Task: Find connections with filter location Esquel with filter topic #mindset with filter profile language French with filter current company Victoria's Secret with filter school St. Teresa's College  with filter industry Computer and Network Security with filter service category Computer Repair with filter keywords title Hotel Manager
Action: Mouse moved to (569, 99)
Screenshot: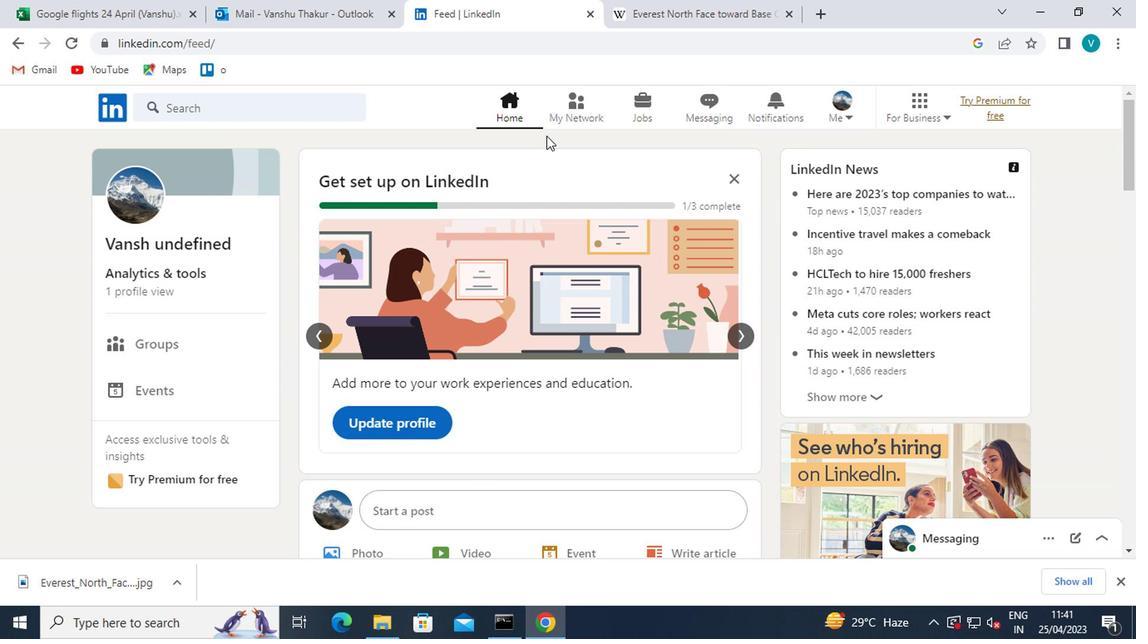
Action: Mouse pressed left at (569, 99)
Screenshot: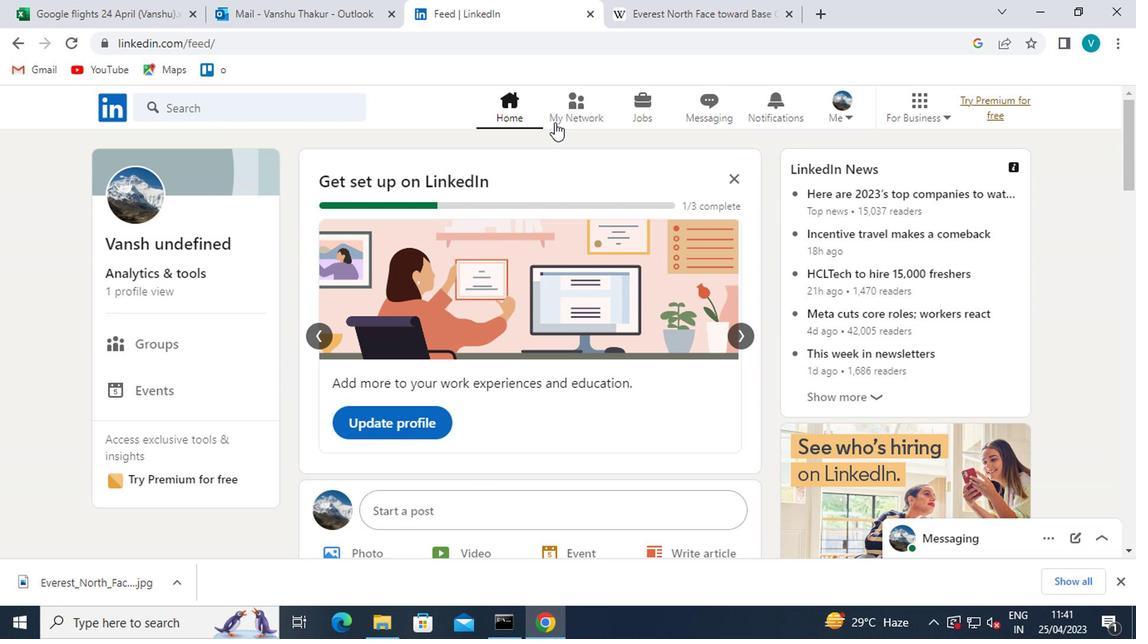 
Action: Mouse moved to (219, 194)
Screenshot: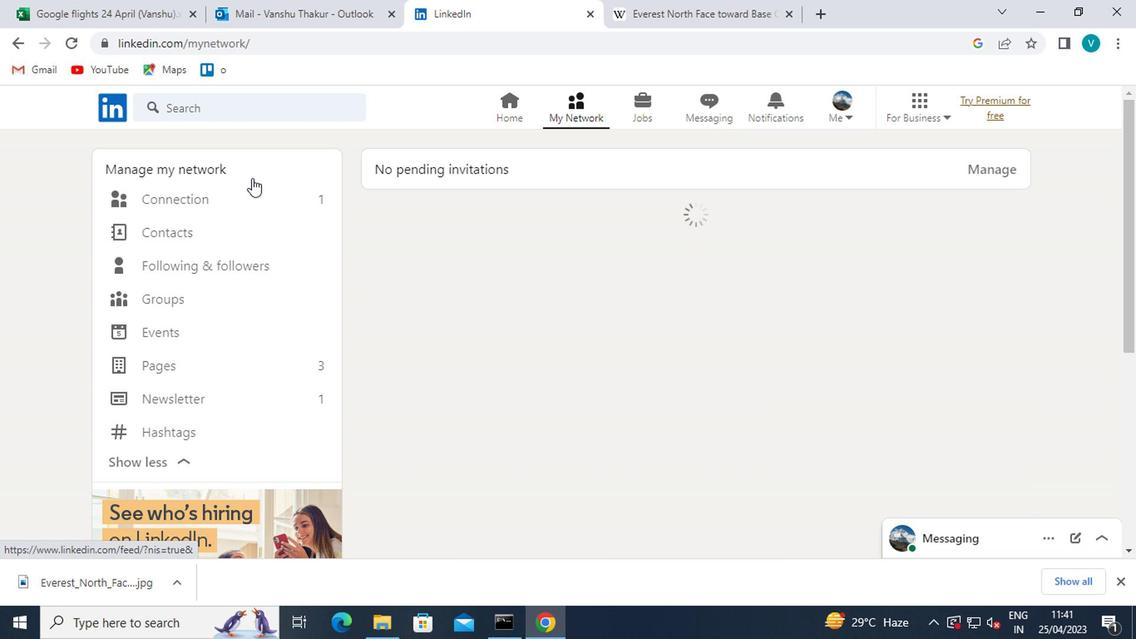 
Action: Mouse pressed left at (219, 194)
Screenshot: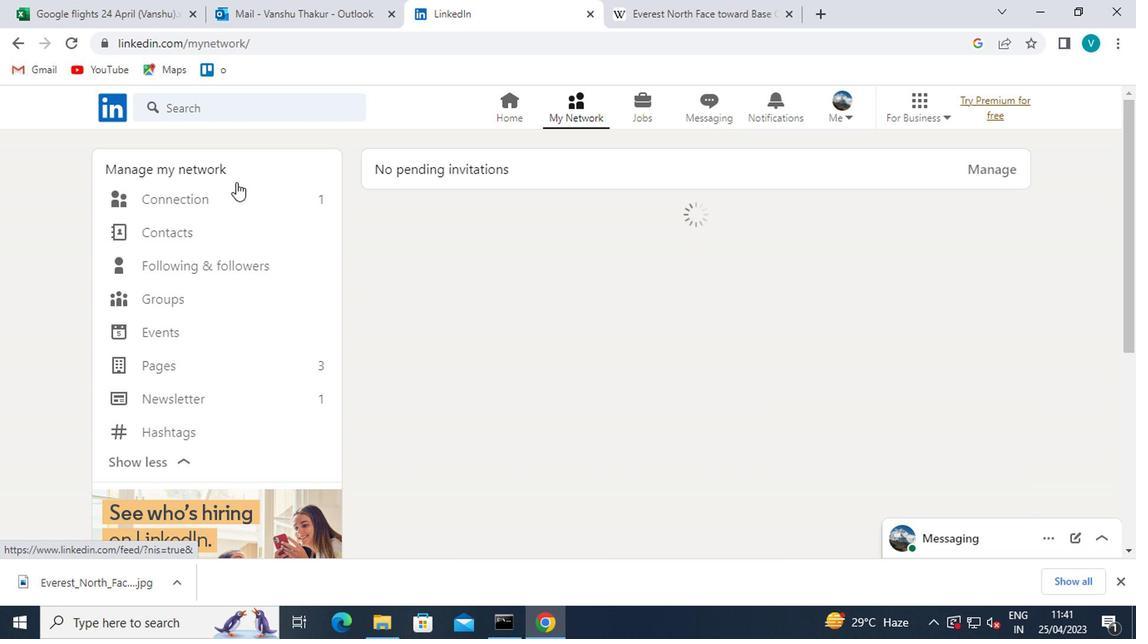 
Action: Mouse moved to (671, 199)
Screenshot: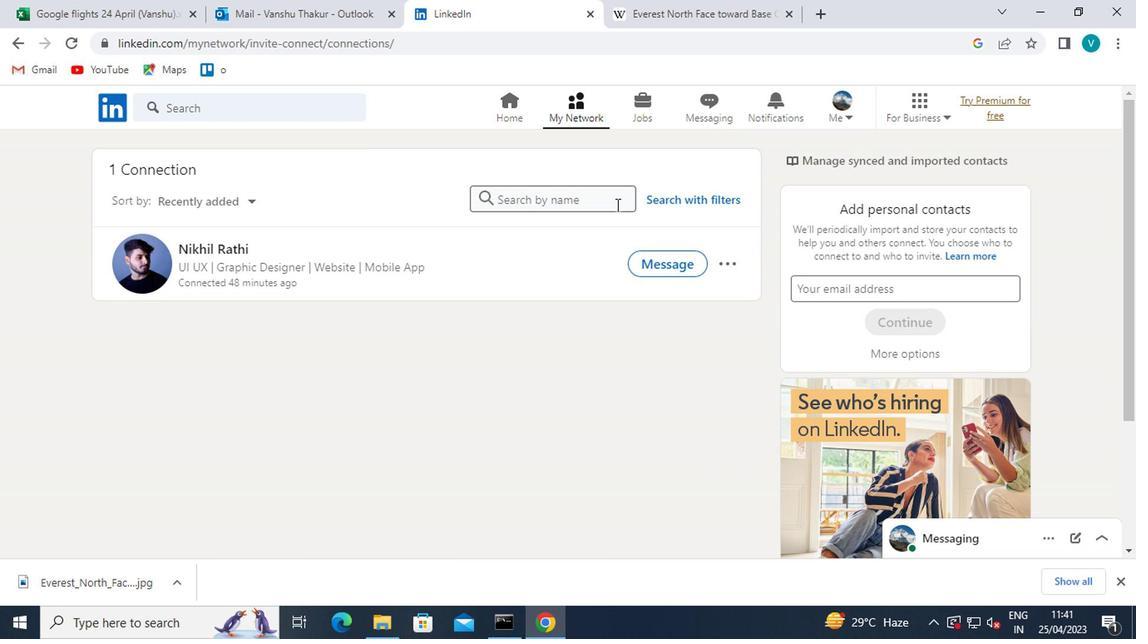 
Action: Mouse pressed left at (671, 199)
Screenshot: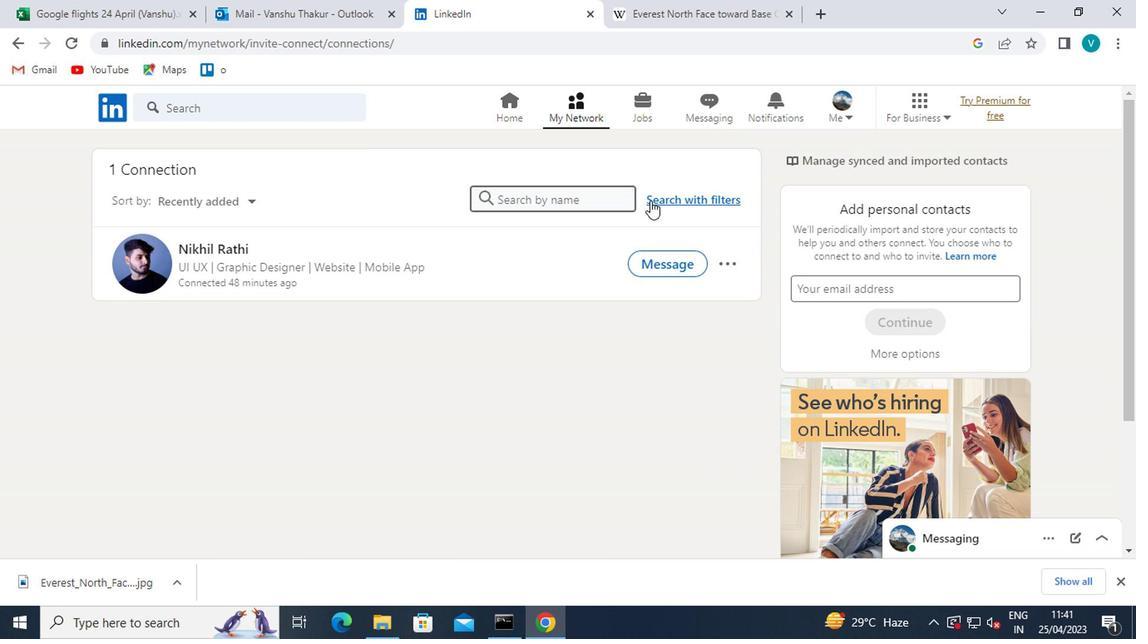 
Action: Mouse moved to (563, 162)
Screenshot: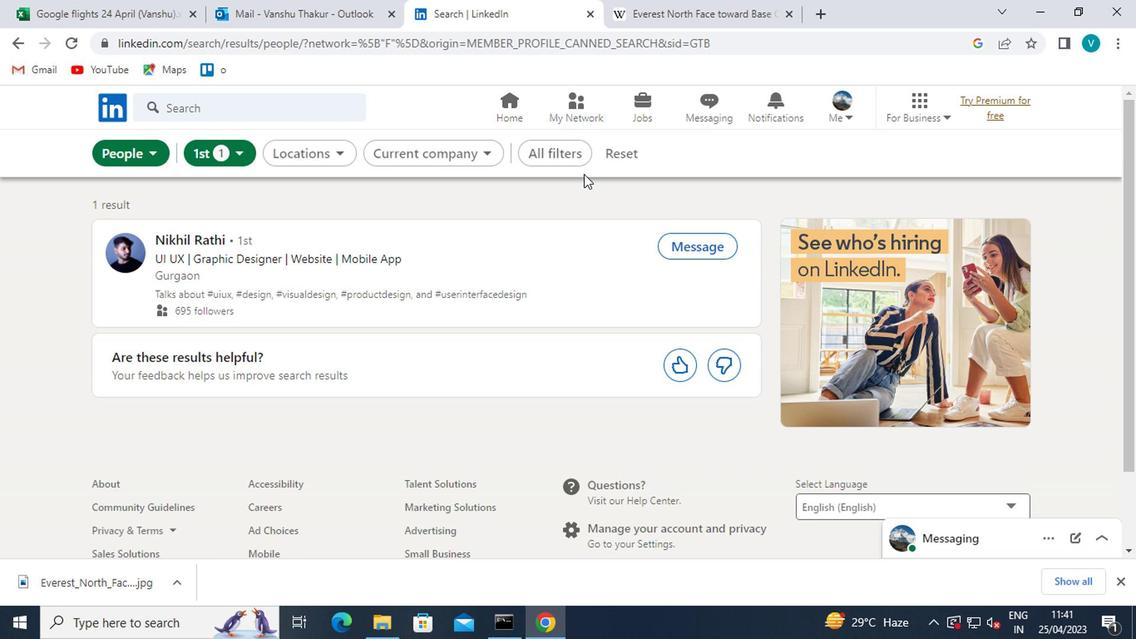 
Action: Mouse pressed left at (563, 162)
Screenshot: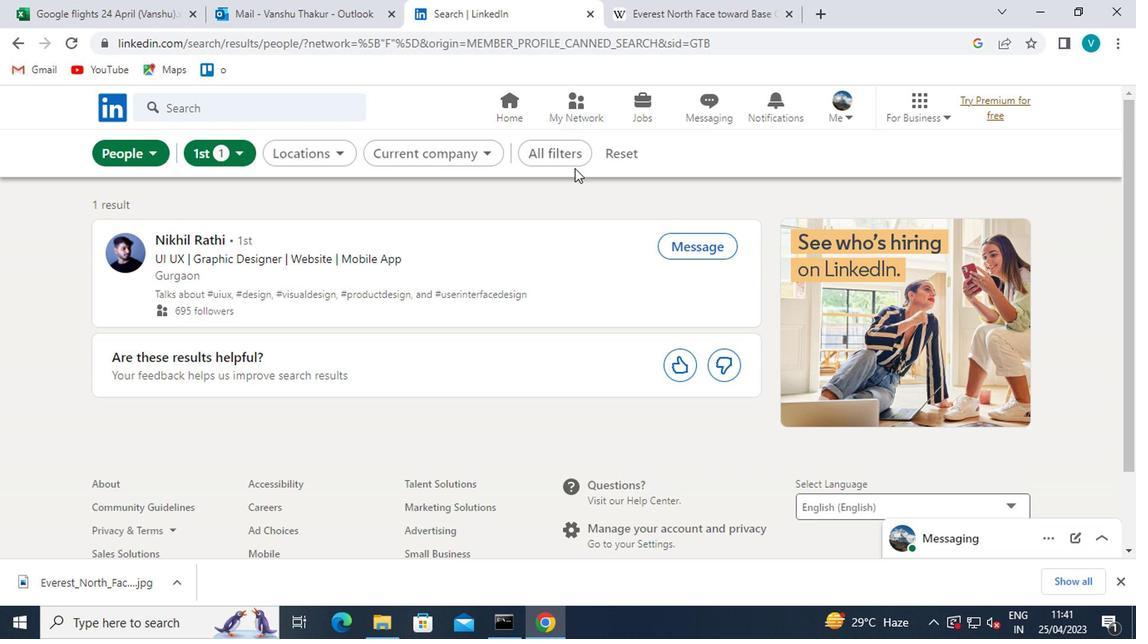 
Action: Mouse moved to (775, 365)
Screenshot: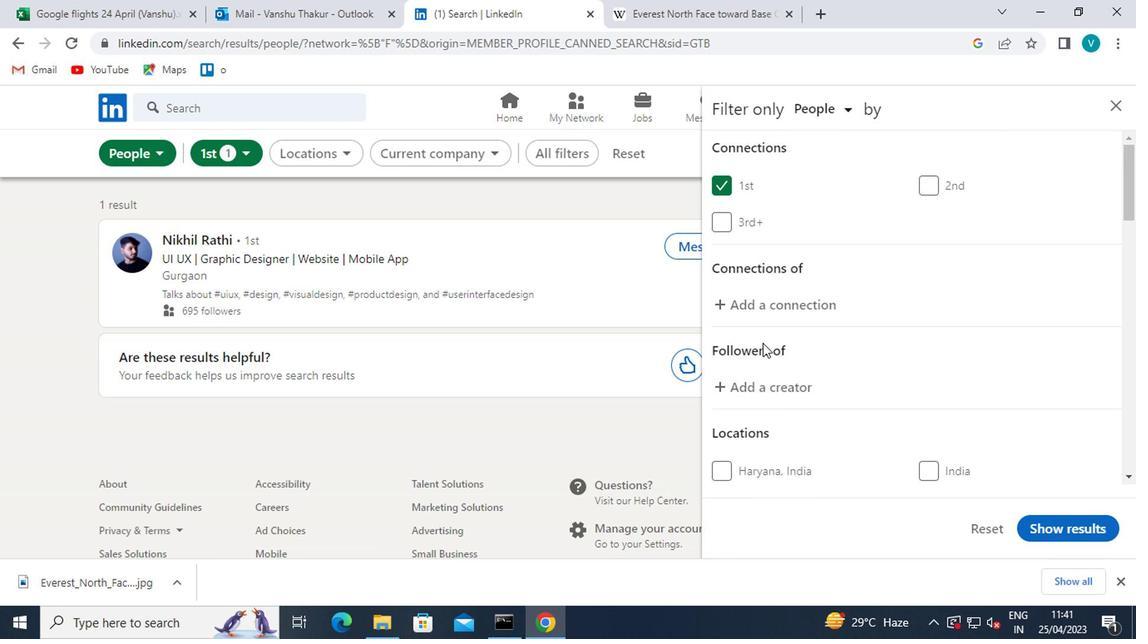 
Action: Mouse scrolled (775, 364) with delta (0, -1)
Screenshot: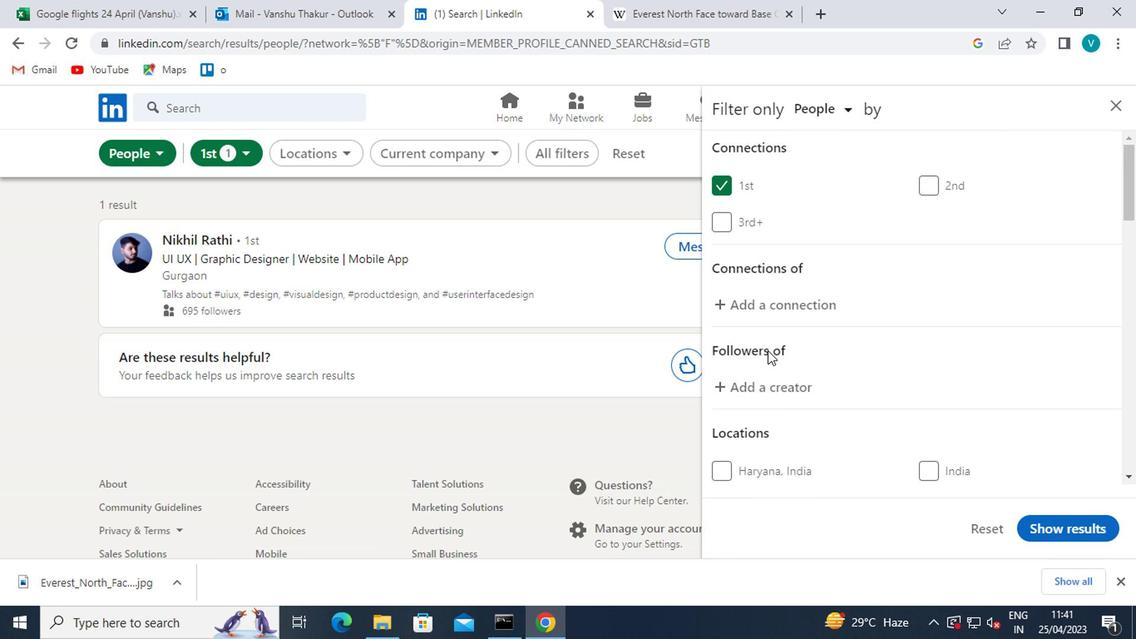 
Action: Mouse moved to (779, 368)
Screenshot: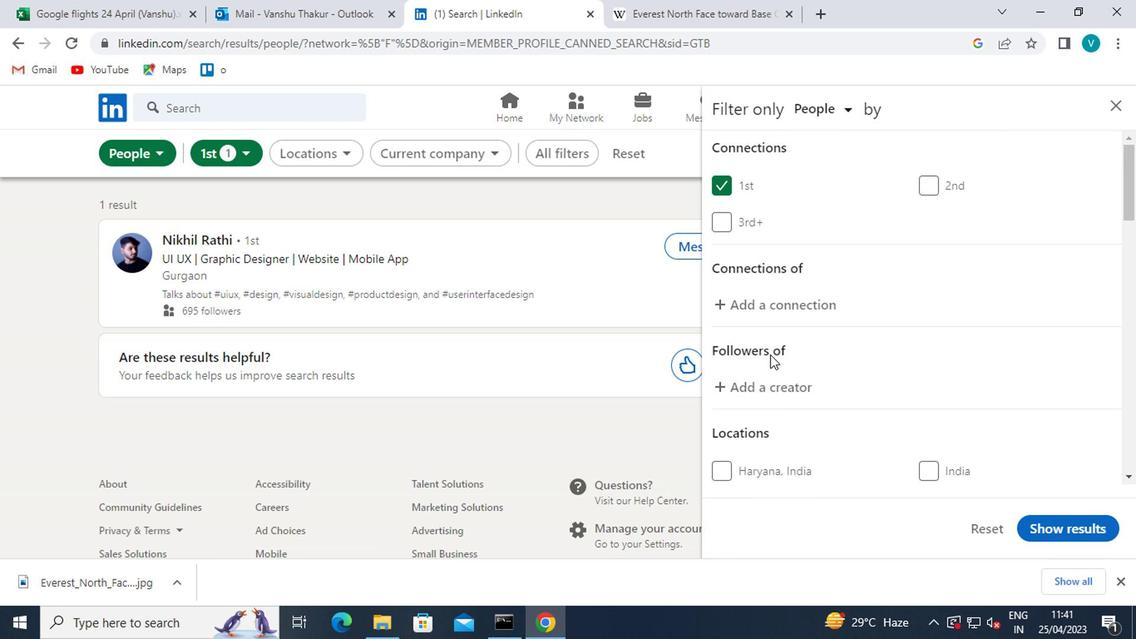 
Action: Mouse scrolled (779, 367) with delta (0, 0)
Screenshot: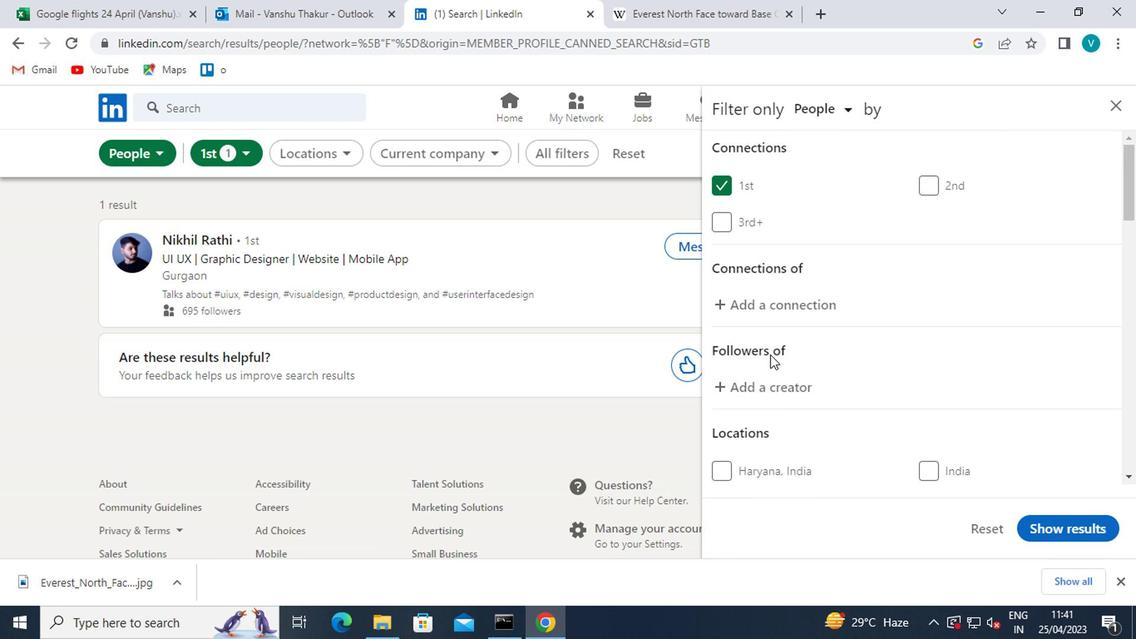 
Action: Mouse scrolled (779, 367) with delta (0, 0)
Screenshot: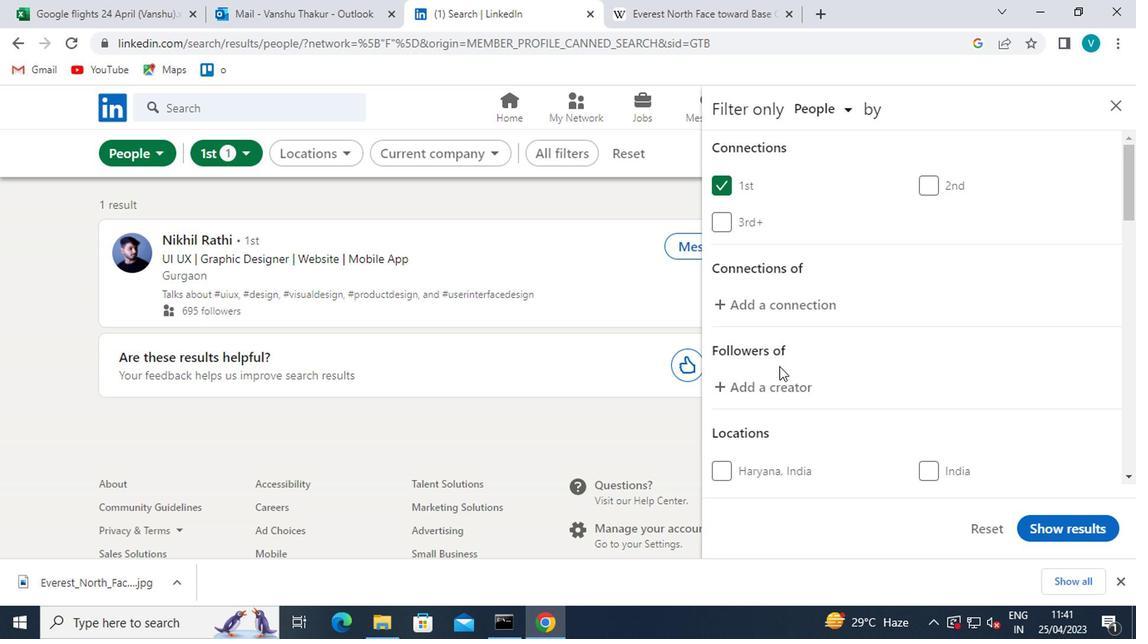 
Action: Mouse moved to (773, 305)
Screenshot: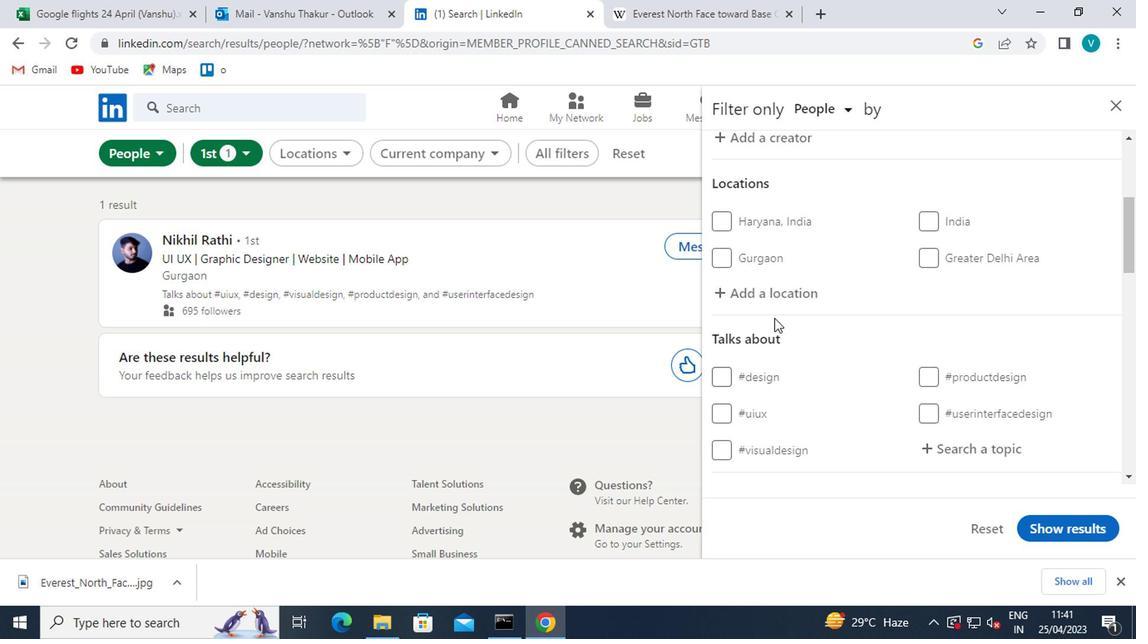 
Action: Mouse pressed left at (773, 305)
Screenshot: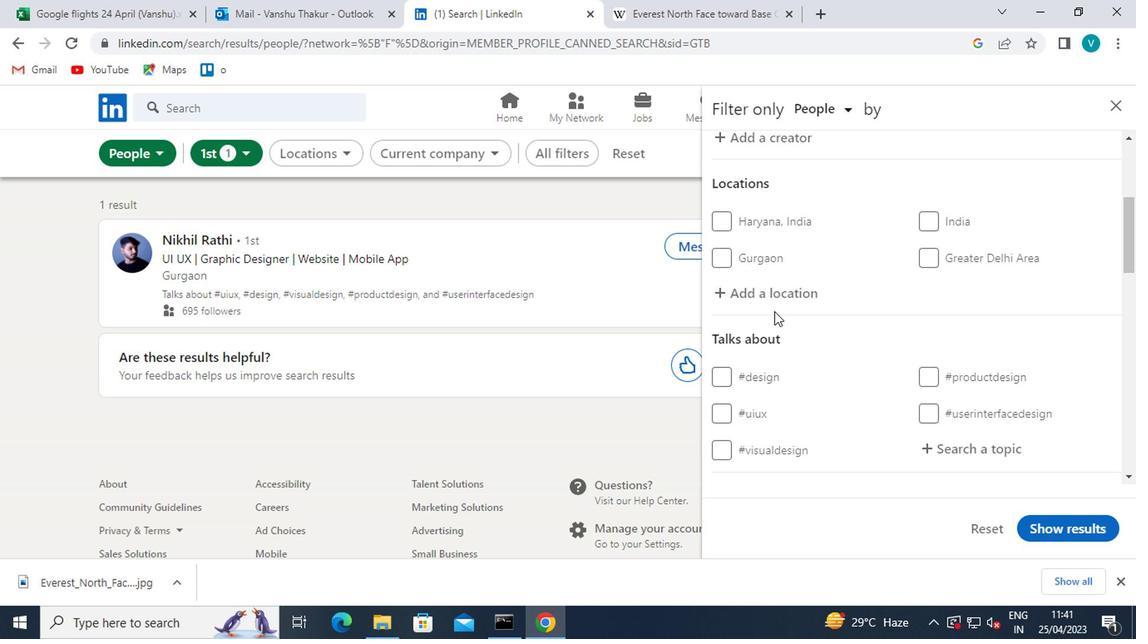 
Action: Mouse moved to (763, 310)
Screenshot: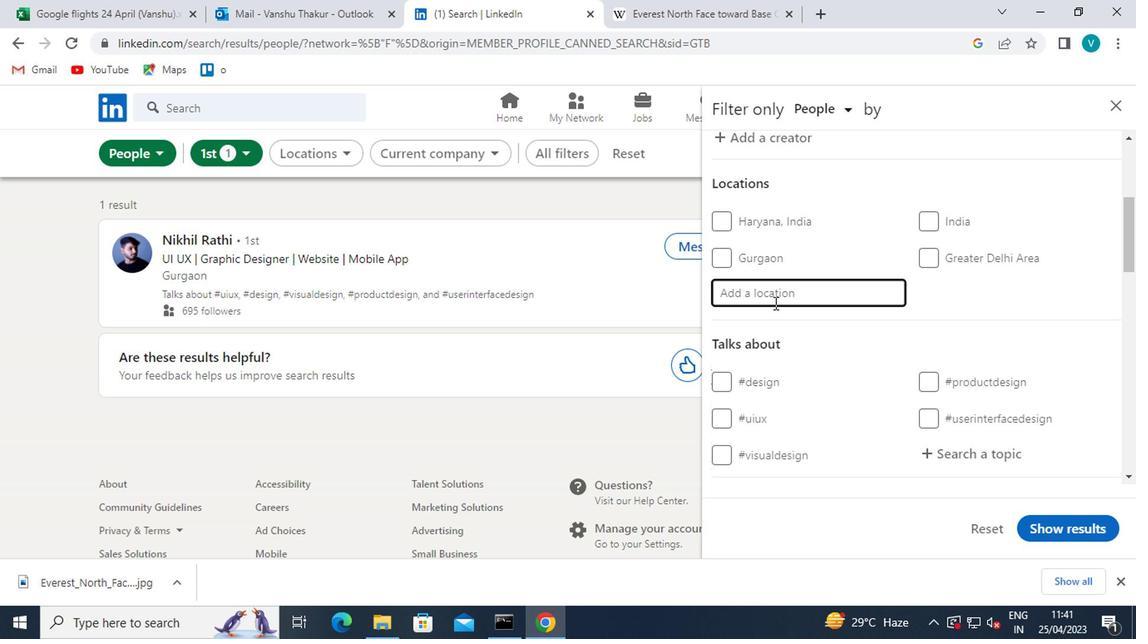 
Action: Key pressed <Key.shift>ESQUEL
Screenshot: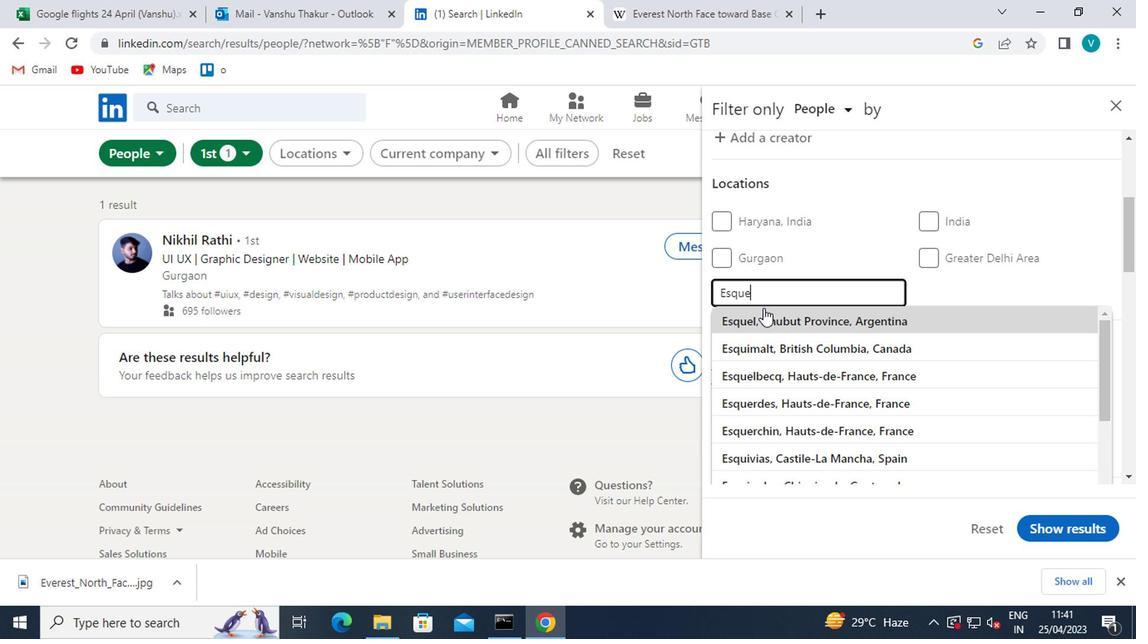 
Action: Mouse moved to (762, 310)
Screenshot: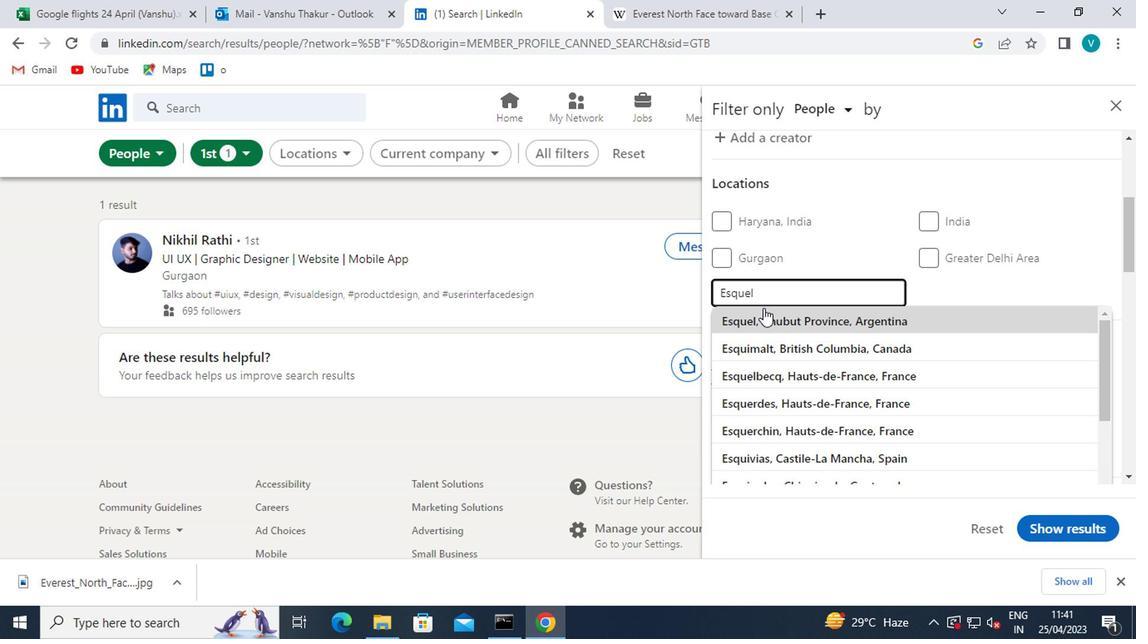 
Action: Mouse pressed left at (762, 310)
Screenshot: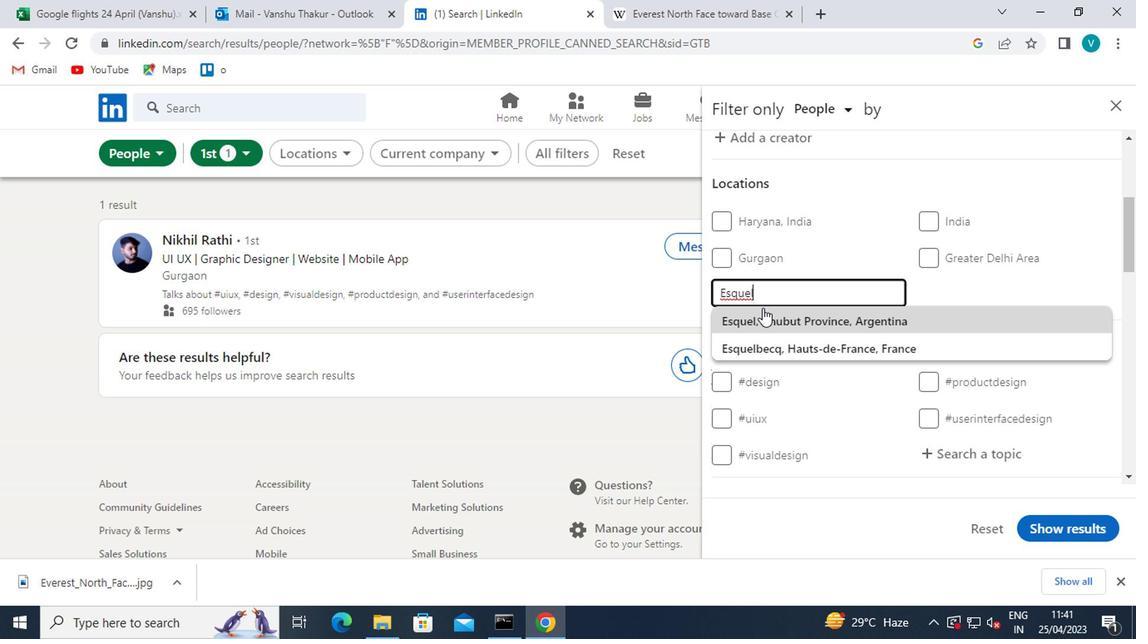 
Action: Mouse moved to (857, 351)
Screenshot: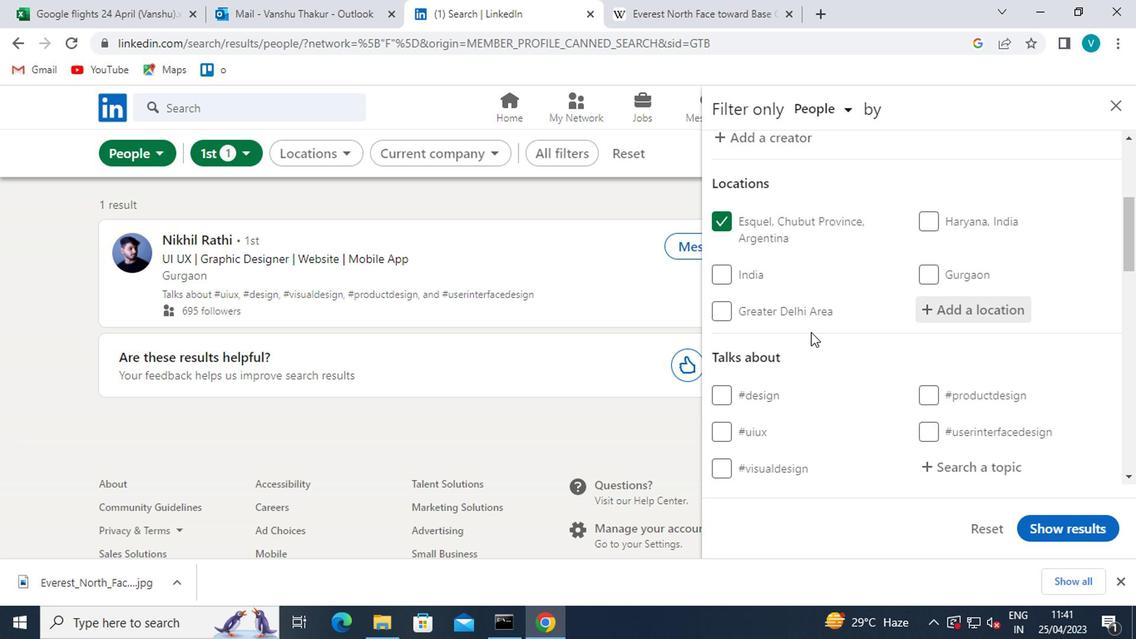 
Action: Mouse scrolled (857, 351) with delta (0, 0)
Screenshot: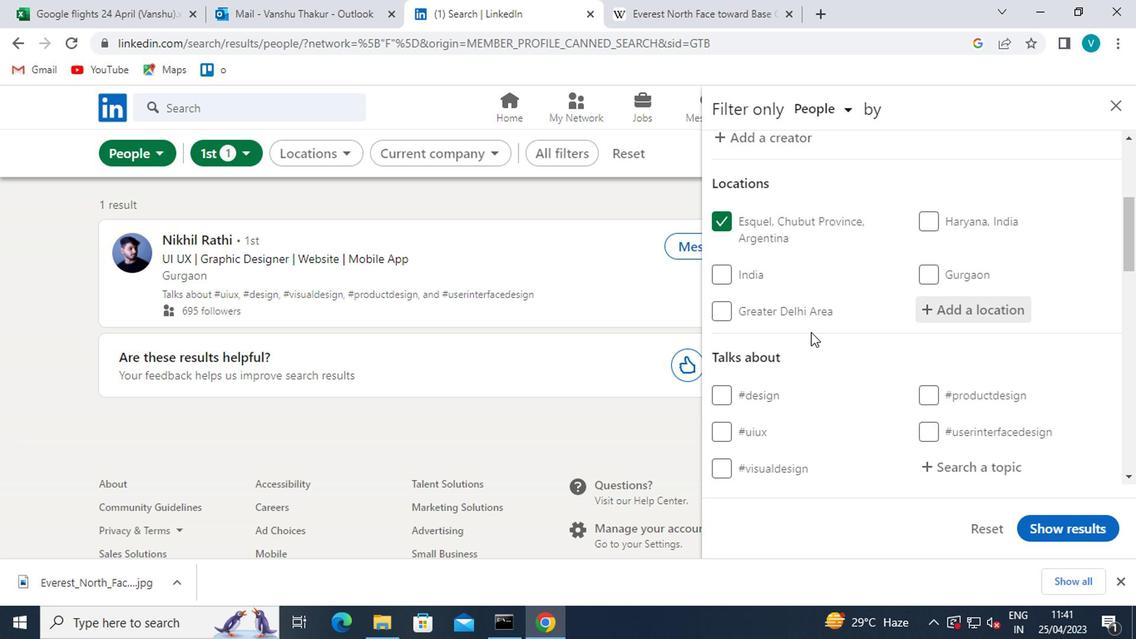 
Action: Mouse moved to (862, 355)
Screenshot: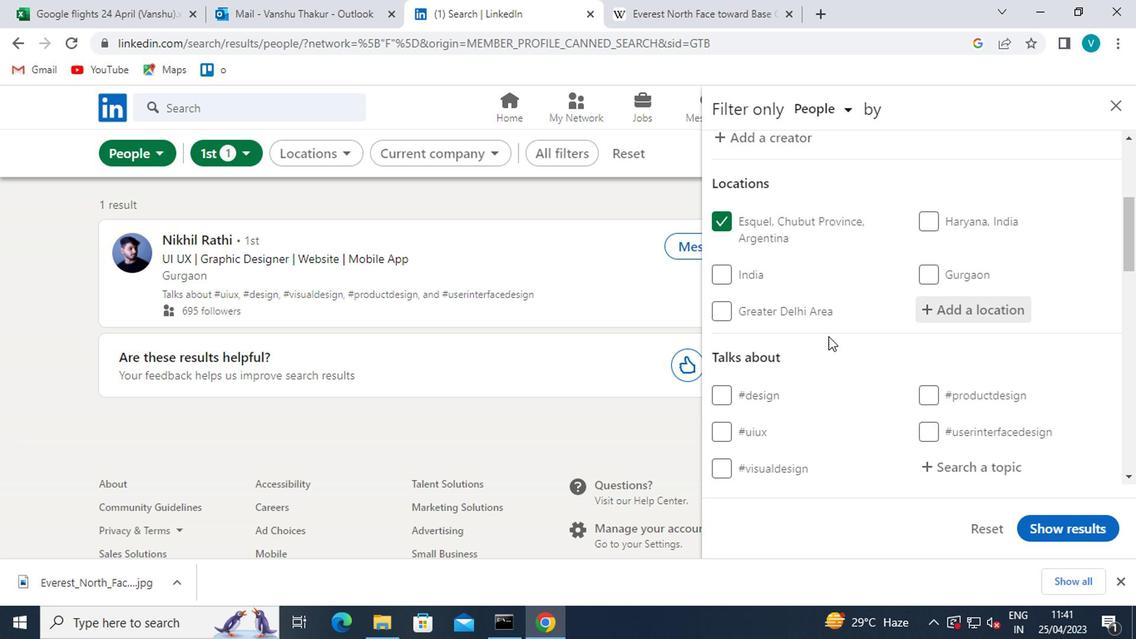 
Action: Mouse scrolled (862, 354) with delta (0, -1)
Screenshot: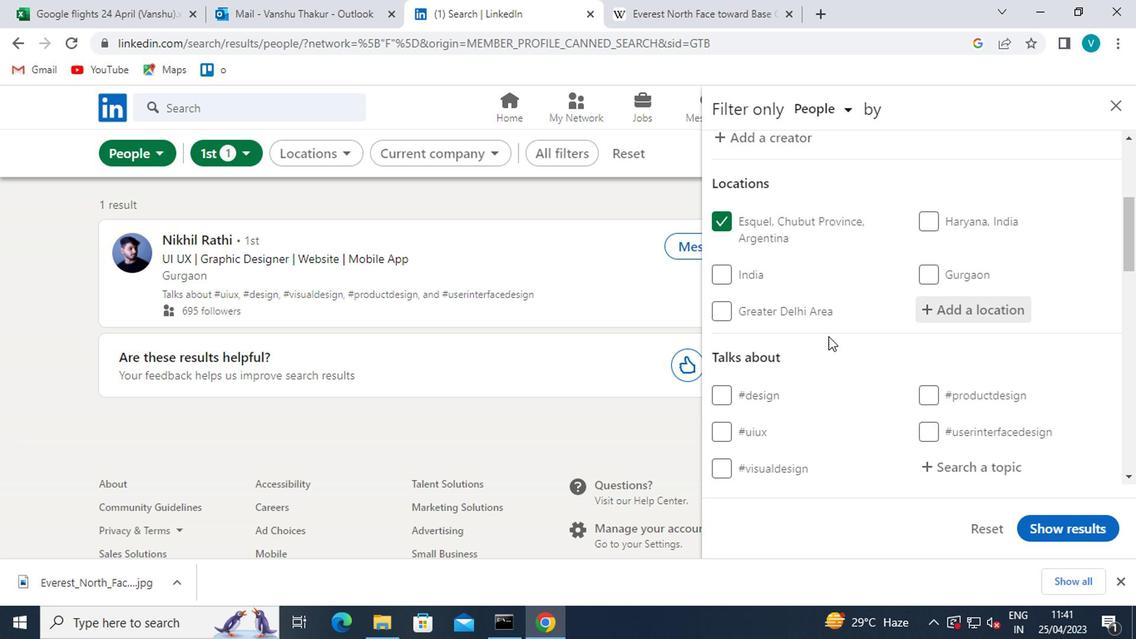 
Action: Mouse moved to (971, 307)
Screenshot: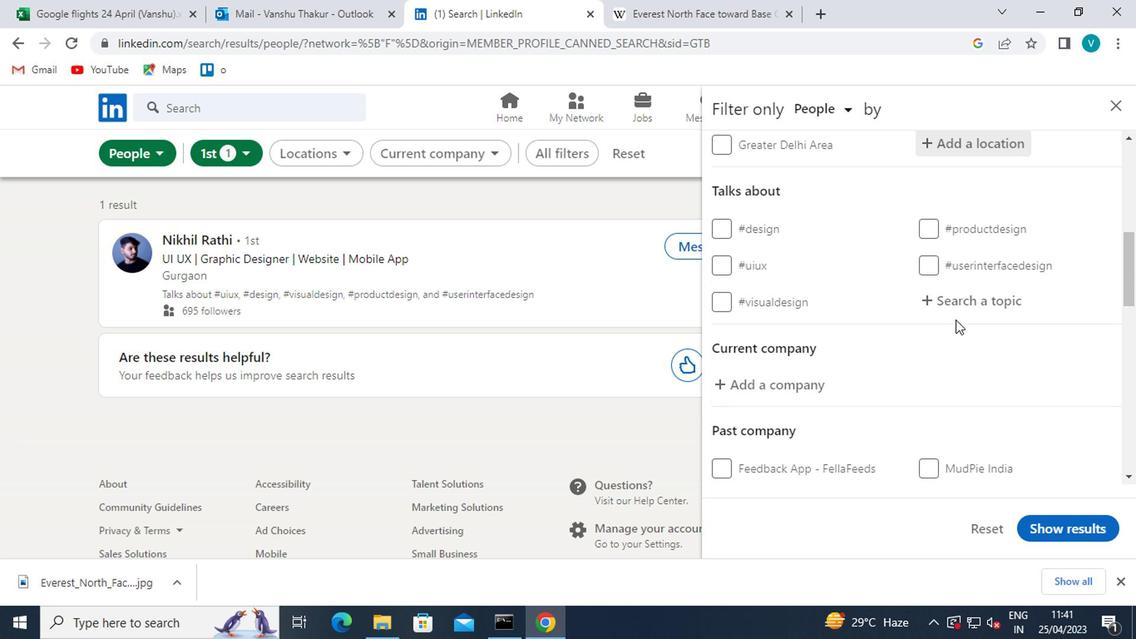 
Action: Mouse pressed left at (971, 307)
Screenshot: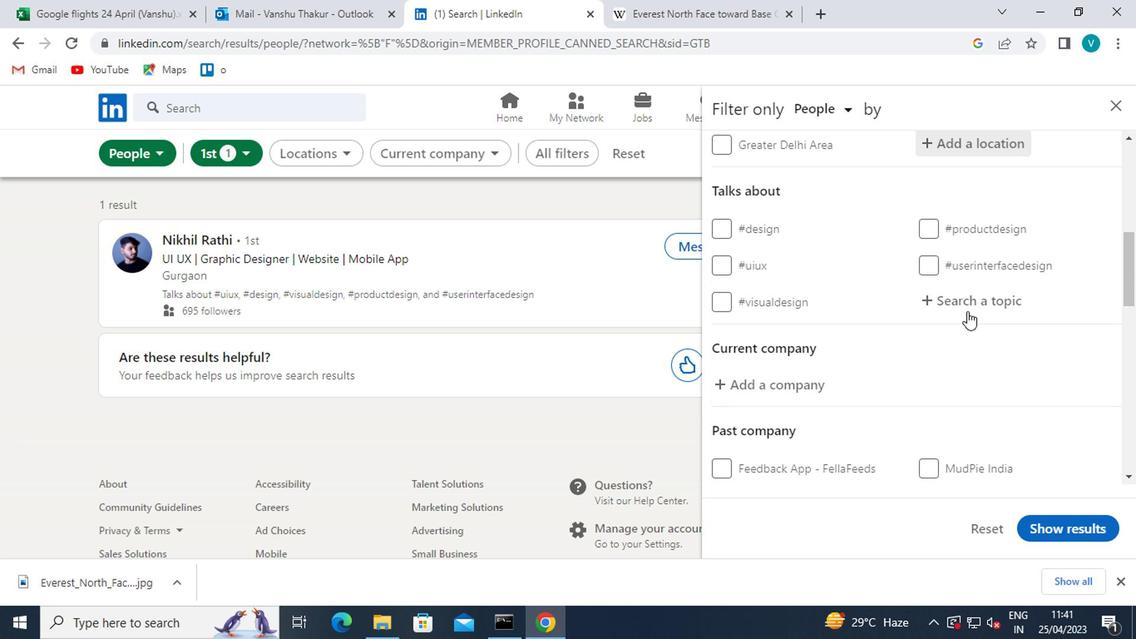 
Action: Mouse moved to (740, 399)
Screenshot: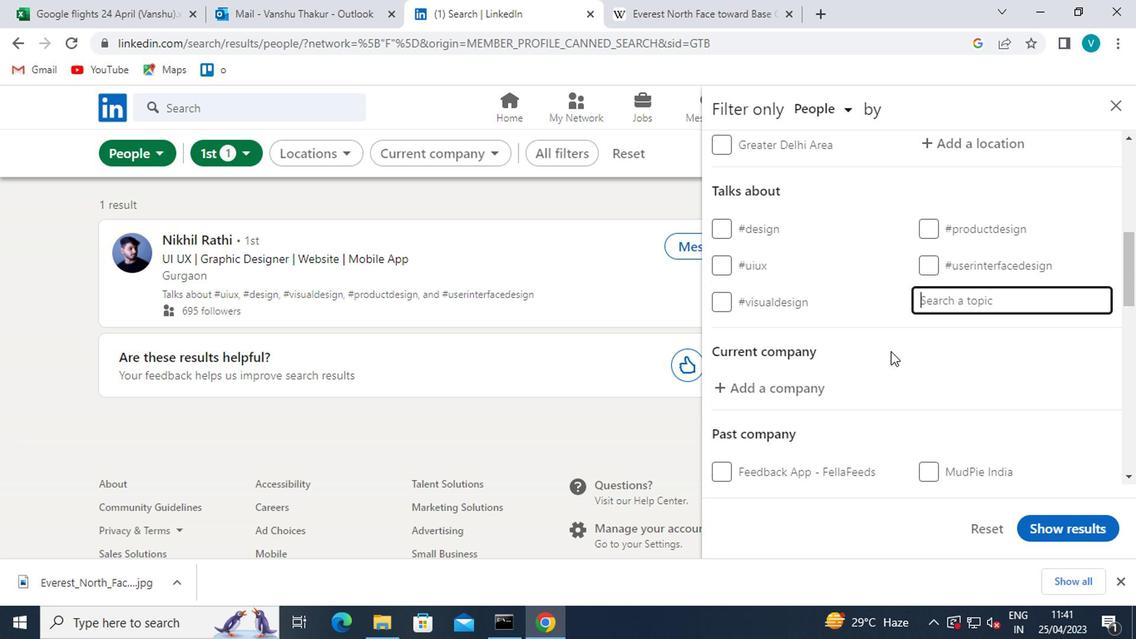 
Action: Key pressed <Key.shift>#MINDSET
Screenshot: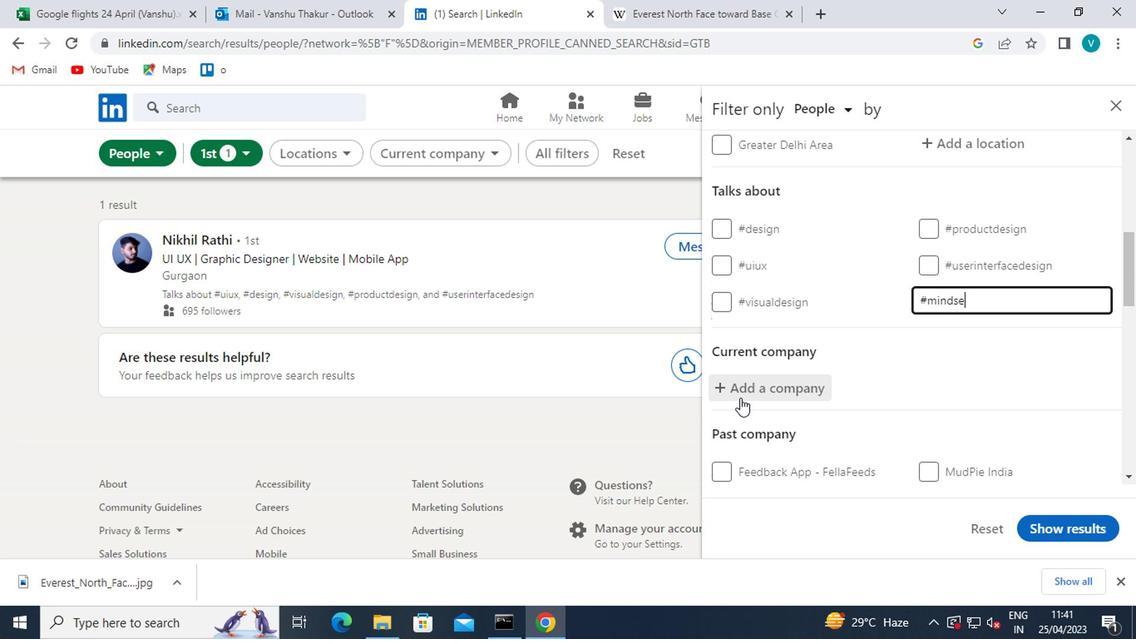 
Action: Mouse moved to (764, 415)
Screenshot: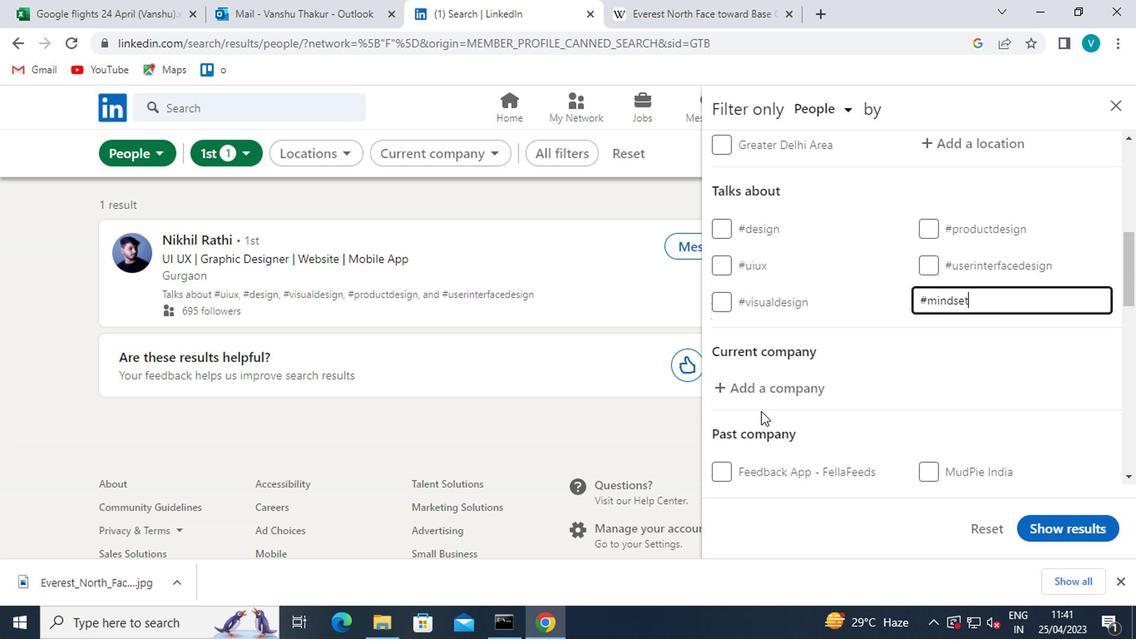 
Action: Mouse scrolled (764, 414) with delta (0, -1)
Screenshot: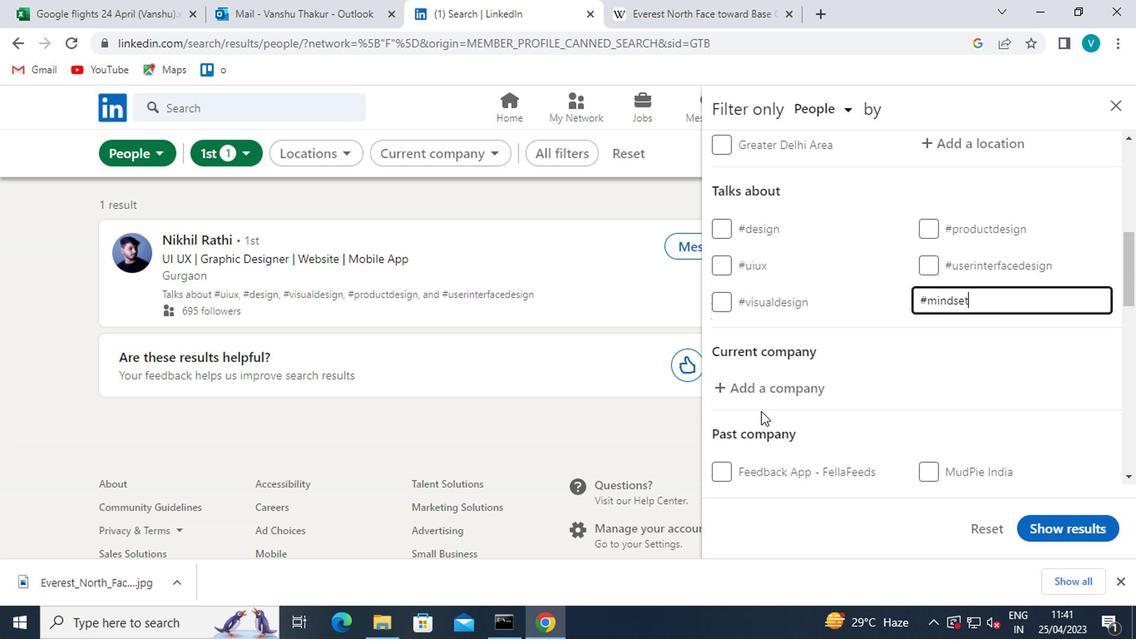 
Action: Mouse moved to (765, 416)
Screenshot: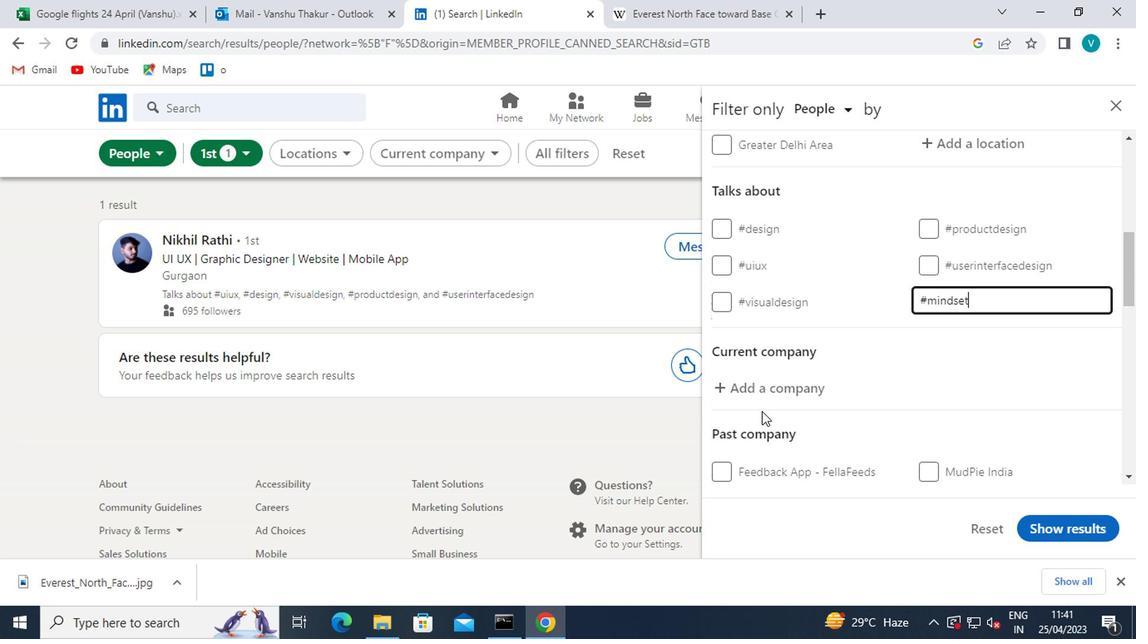 
Action: Mouse scrolled (765, 415) with delta (0, 0)
Screenshot: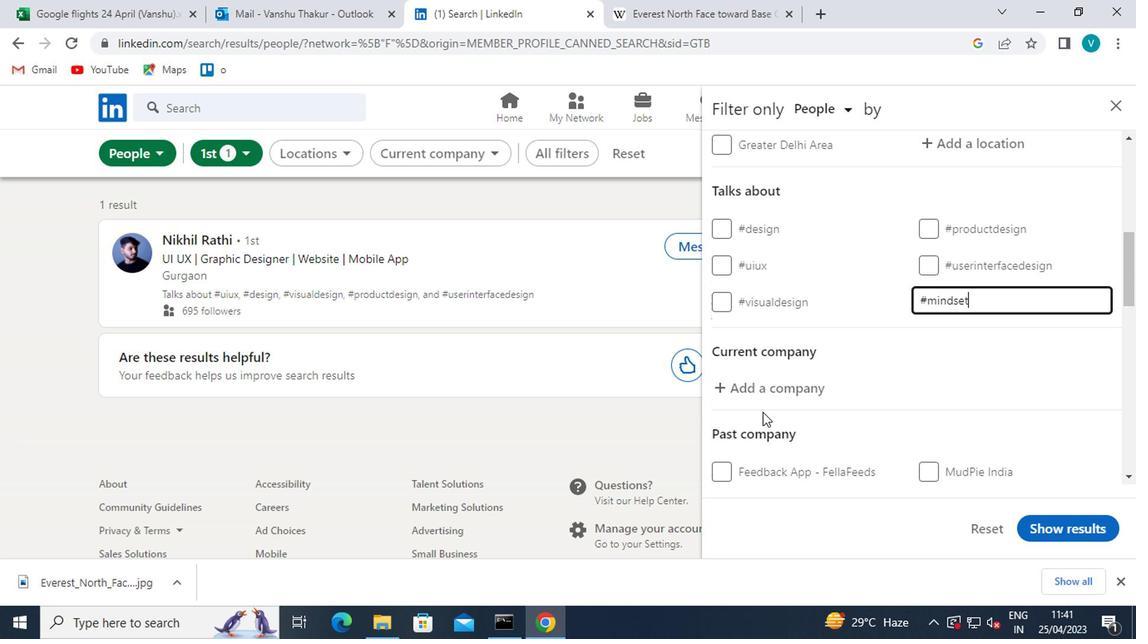 
Action: Mouse moved to (766, 416)
Screenshot: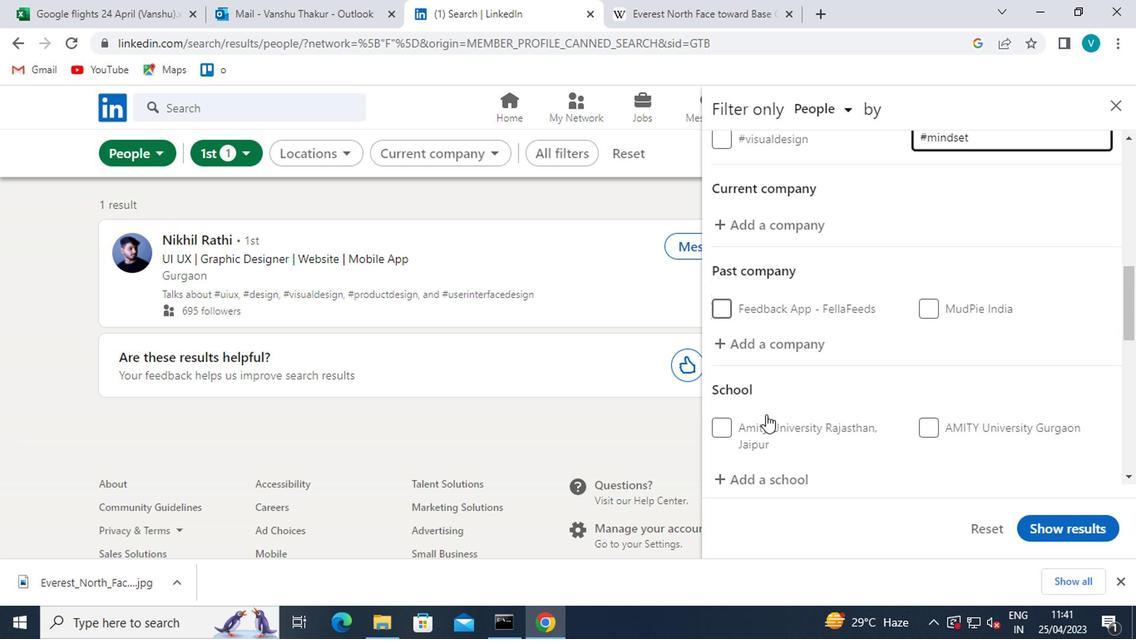 
Action: Mouse scrolled (766, 415) with delta (0, 0)
Screenshot: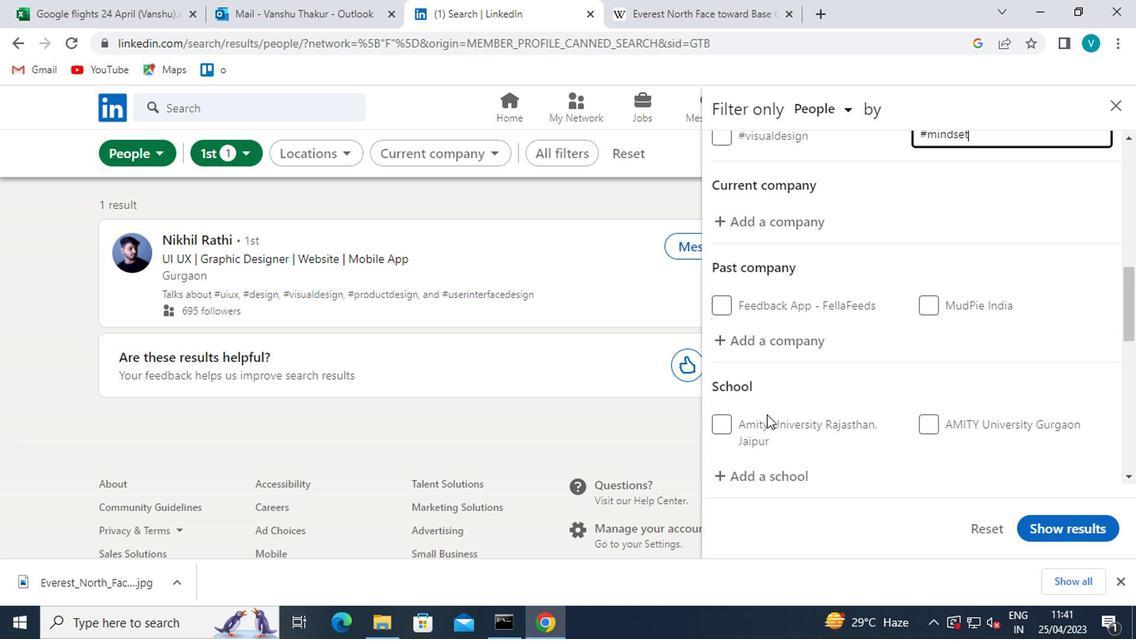 
Action: Mouse moved to (767, 418)
Screenshot: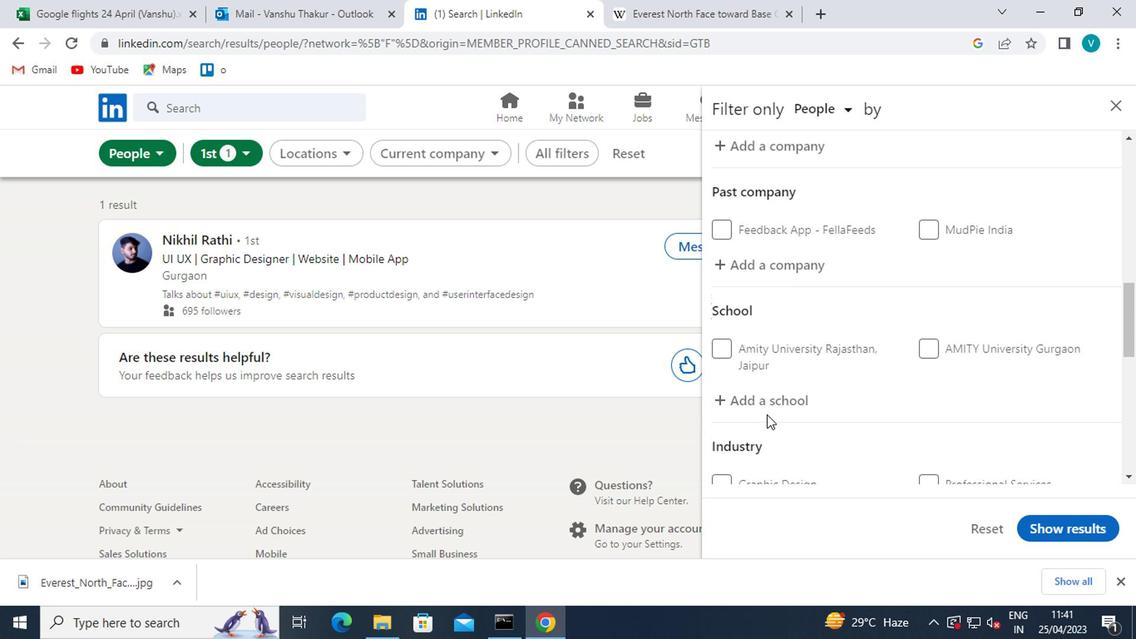 
Action: Mouse scrolled (767, 416) with delta (0, -1)
Screenshot: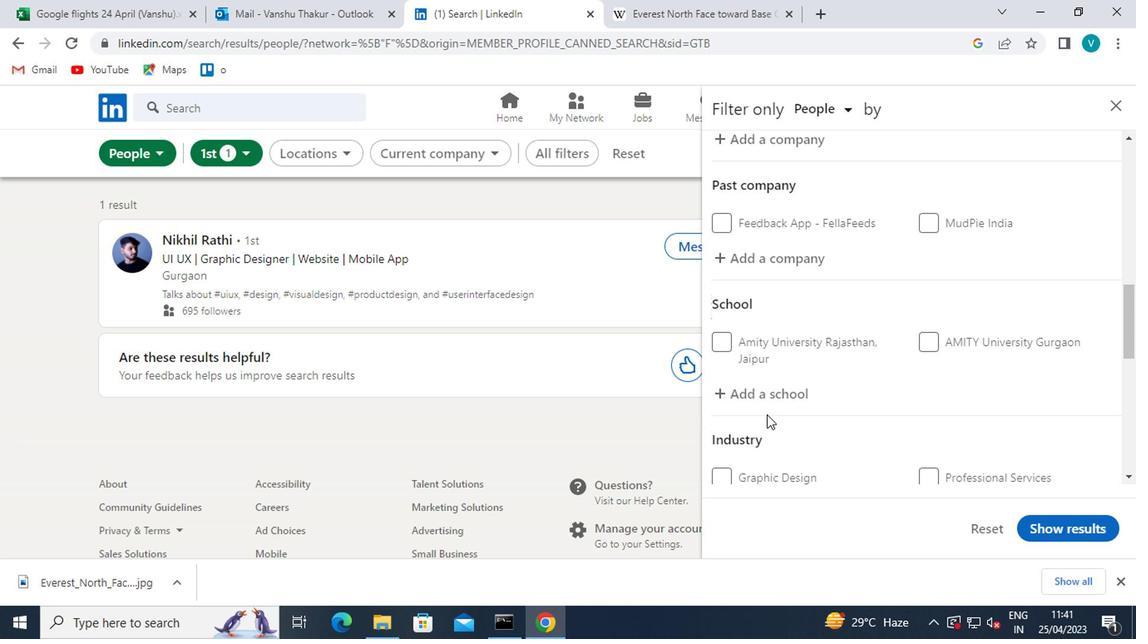 
Action: Mouse moved to (767, 418)
Screenshot: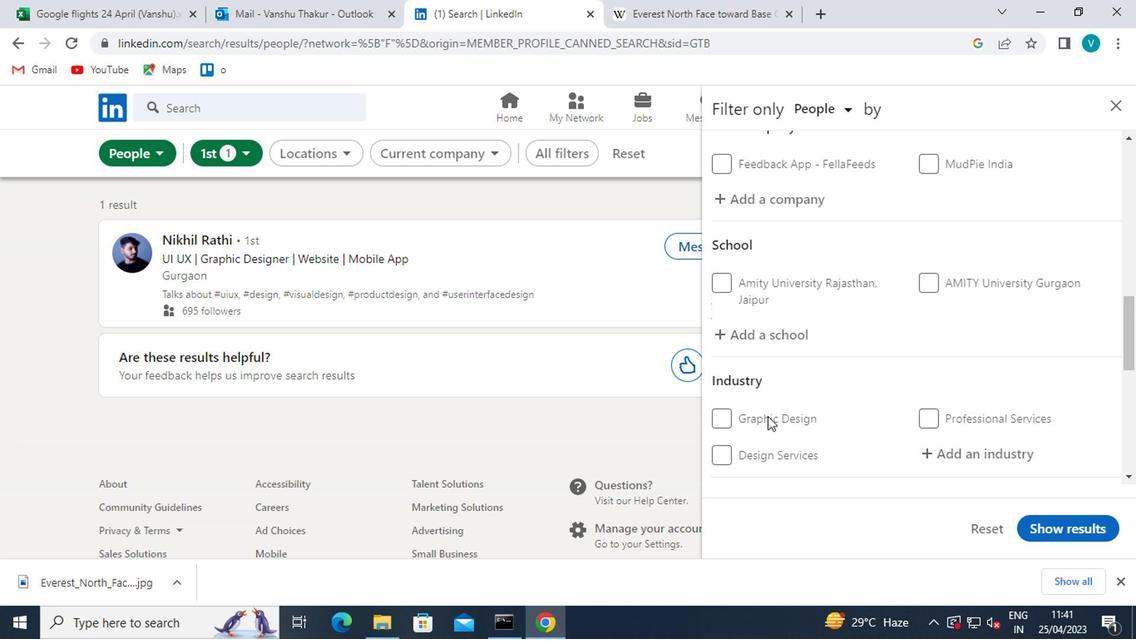 
Action: Mouse scrolled (767, 418) with delta (0, 0)
Screenshot: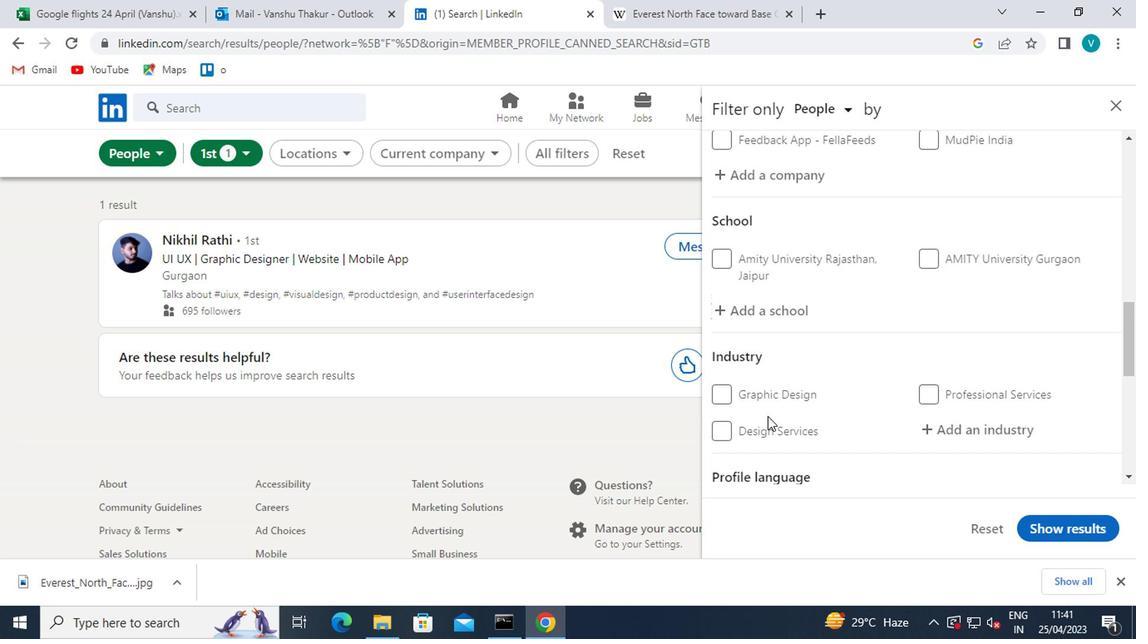 
Action: Mouse moved to (768, 420)
Screenshot: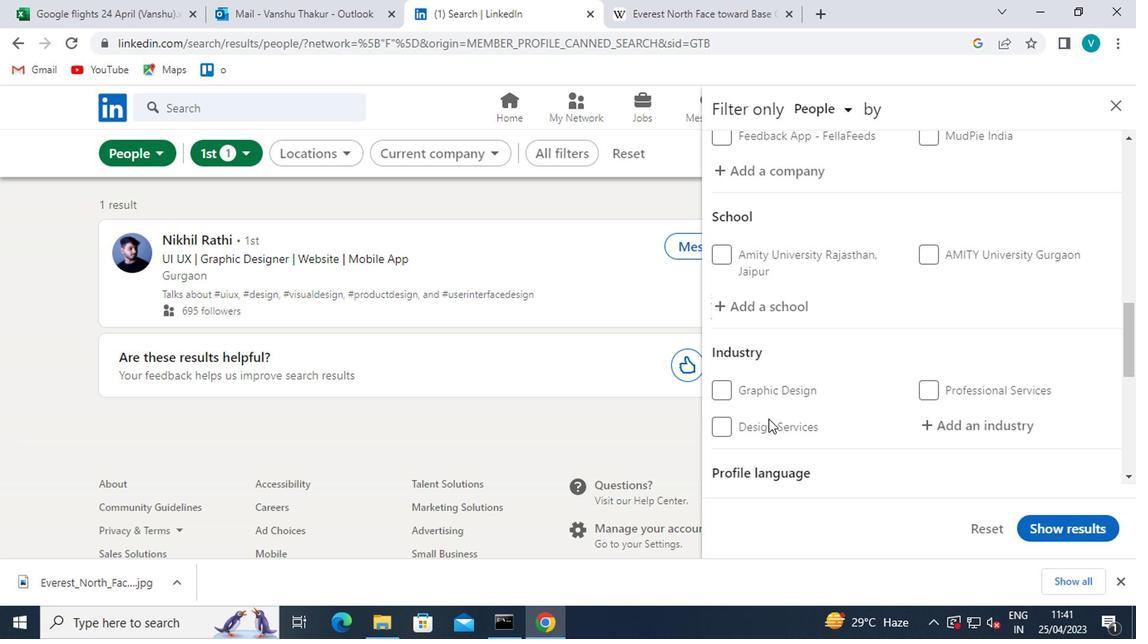 
Action: Mouse scrolled (768, 419) with delta (0, 0)
Screenshot: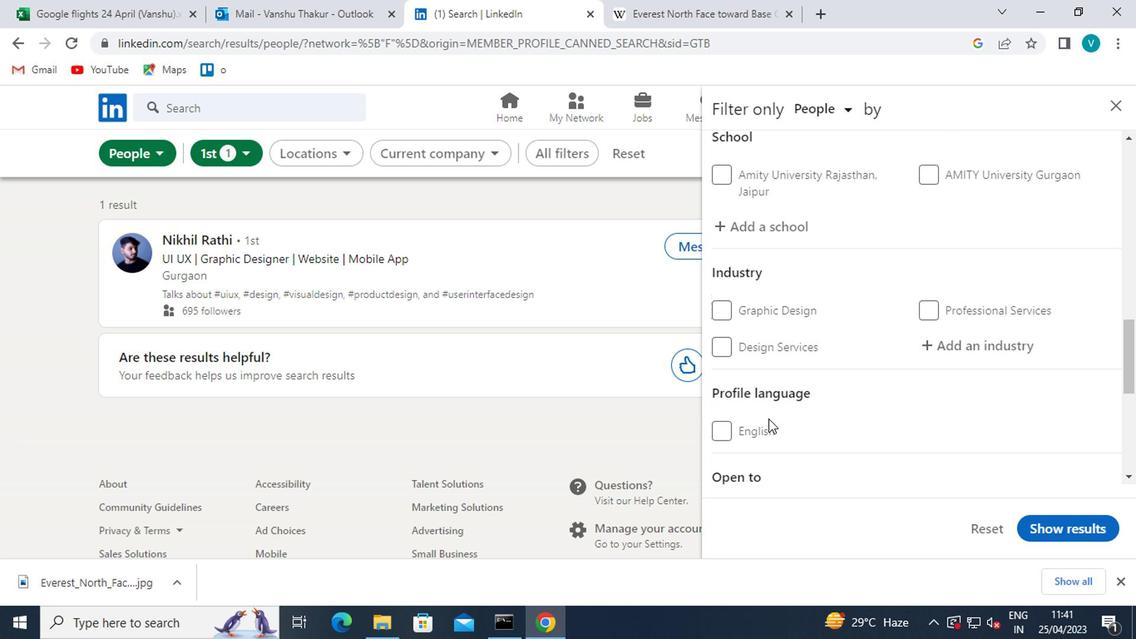 
Action: Mouse moved to (769, 420)
Screenshot: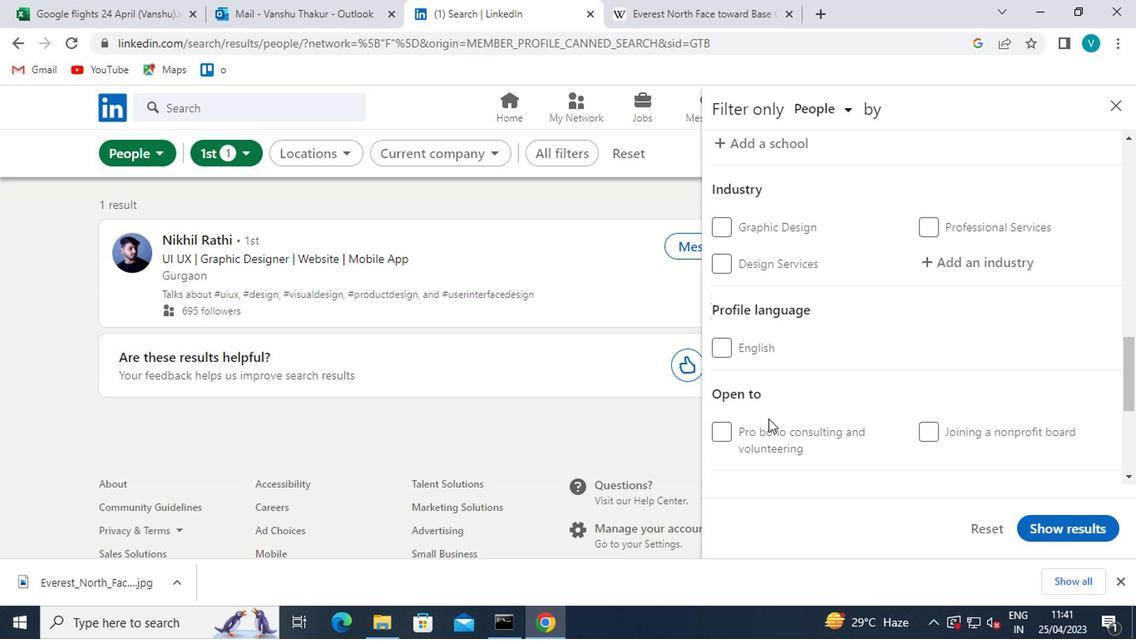 
Action: Mouse scrolled (769, 420) with delta (0, 0)
Screenshot: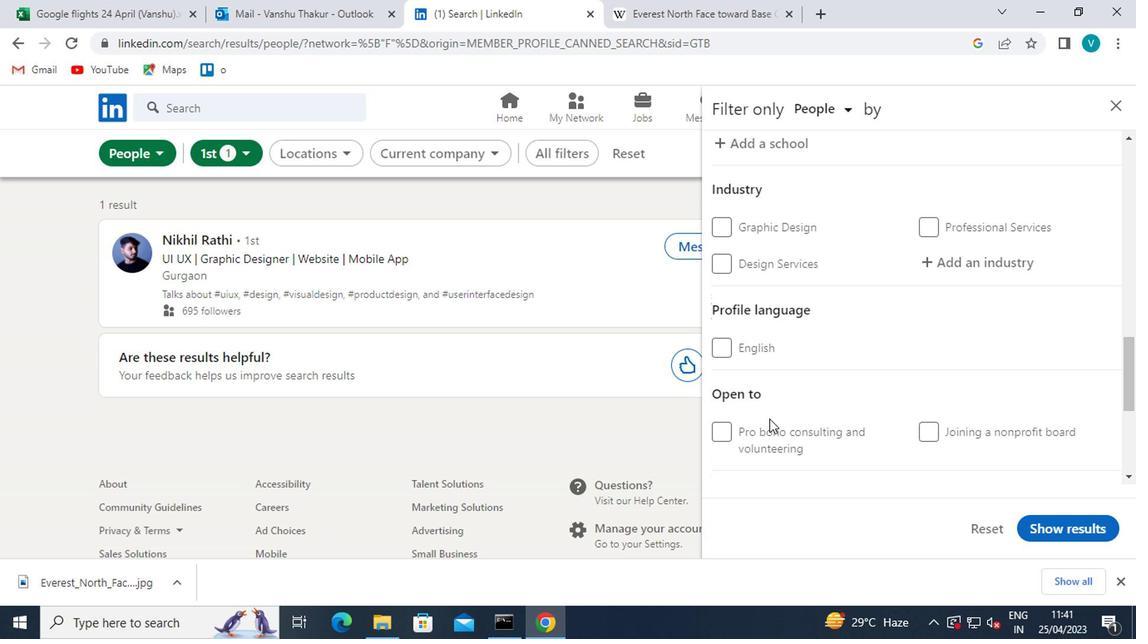 
Action: Mouse scrolled (769, 420) with delta (0, 0)
Screenshot: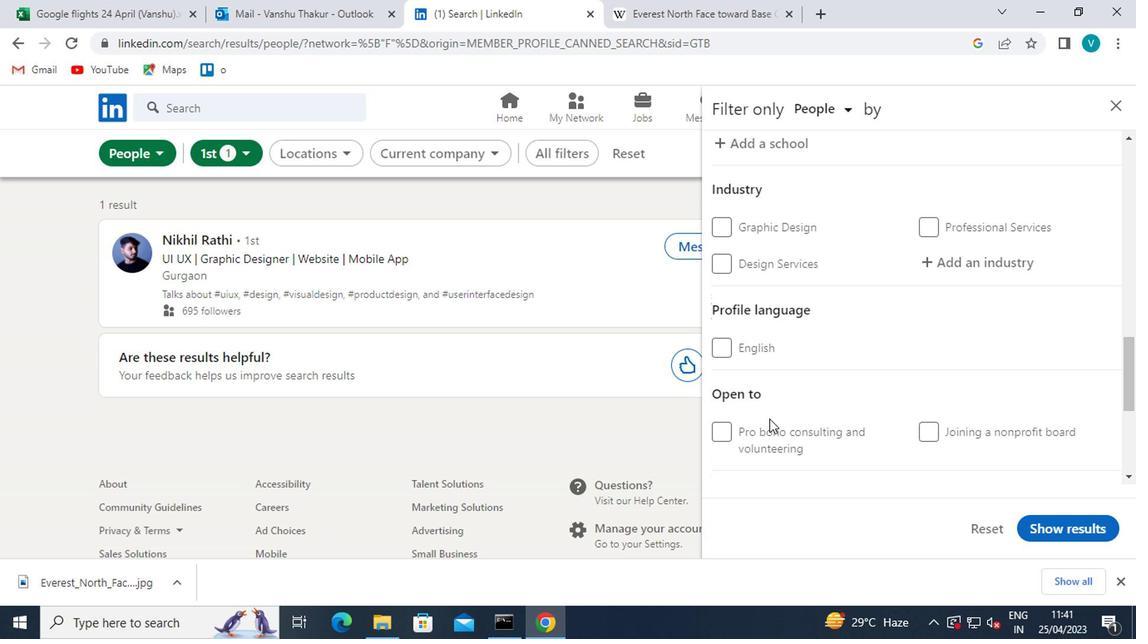 
Action: Mouse scrolled (769, 420) with delta (0, 0)
Screenshot: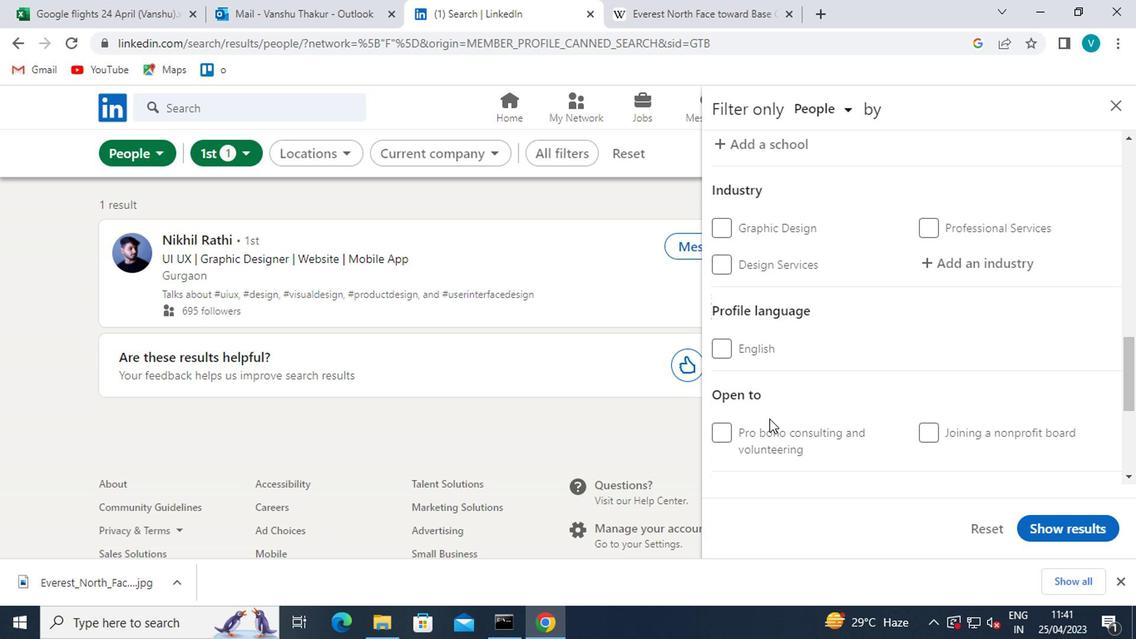 
Action: Mouse moved to (779, 306)
Screenshot: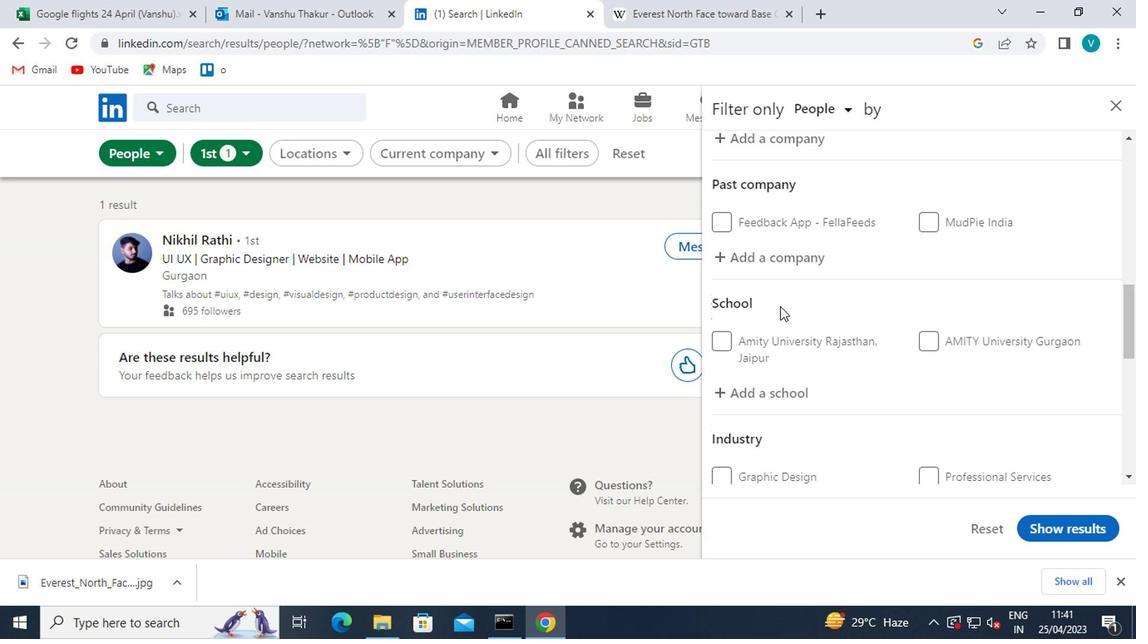 
Action: Mouse scrolled (779, 307) with delta (0, 1)
Screenshot: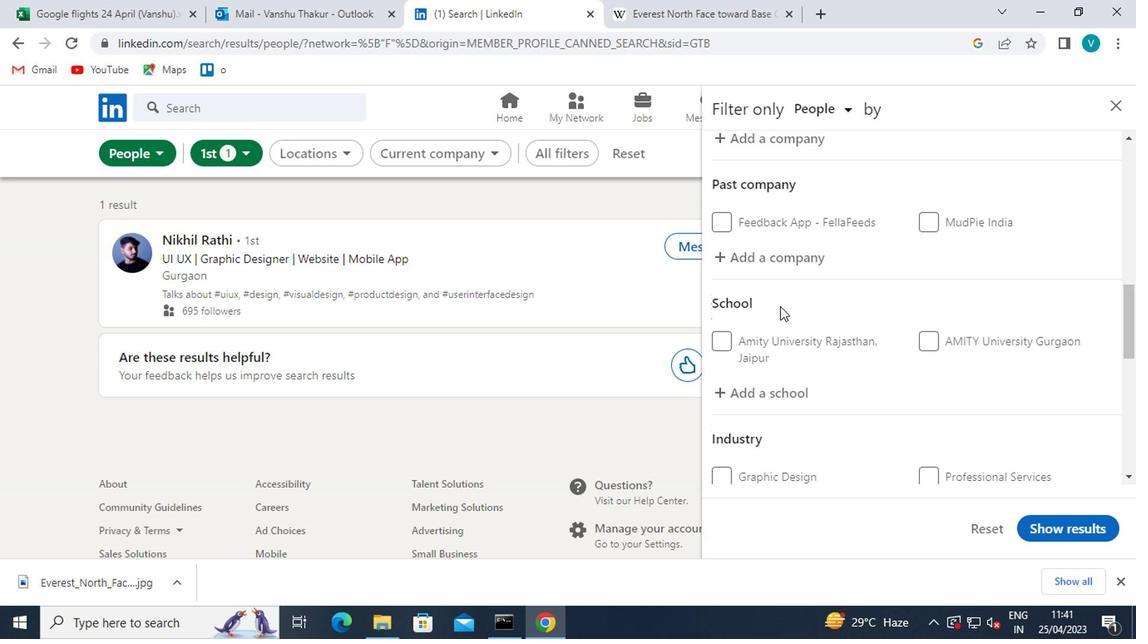 
Action: Mouse moved to (795, 230)
Screenshot: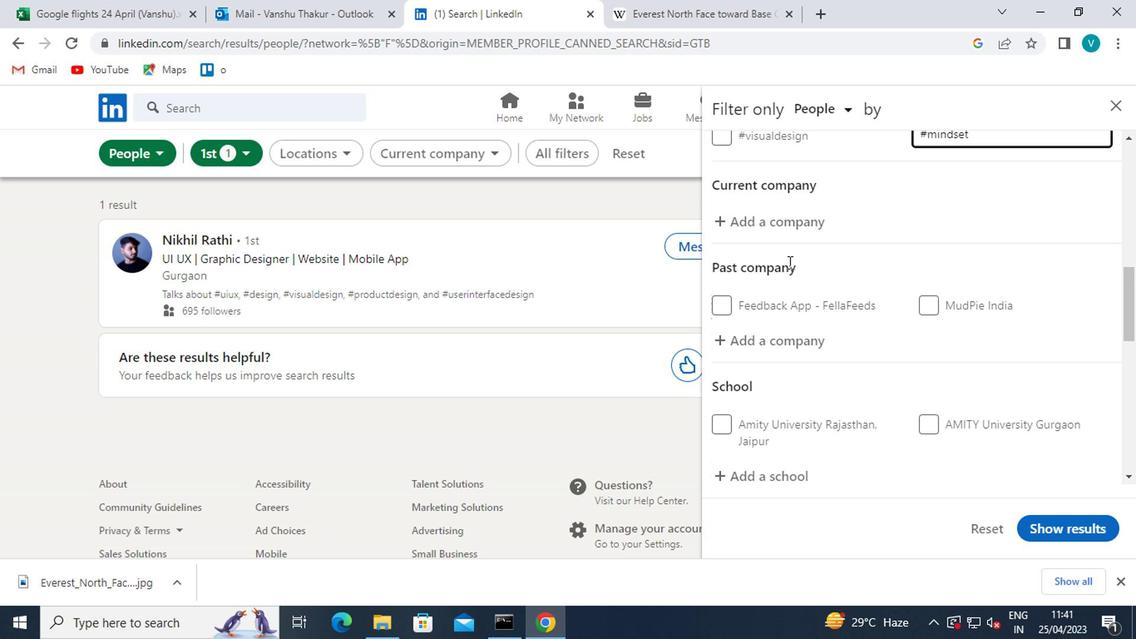 
Action: Mouse pressed left at (795, 230)
Screenshot: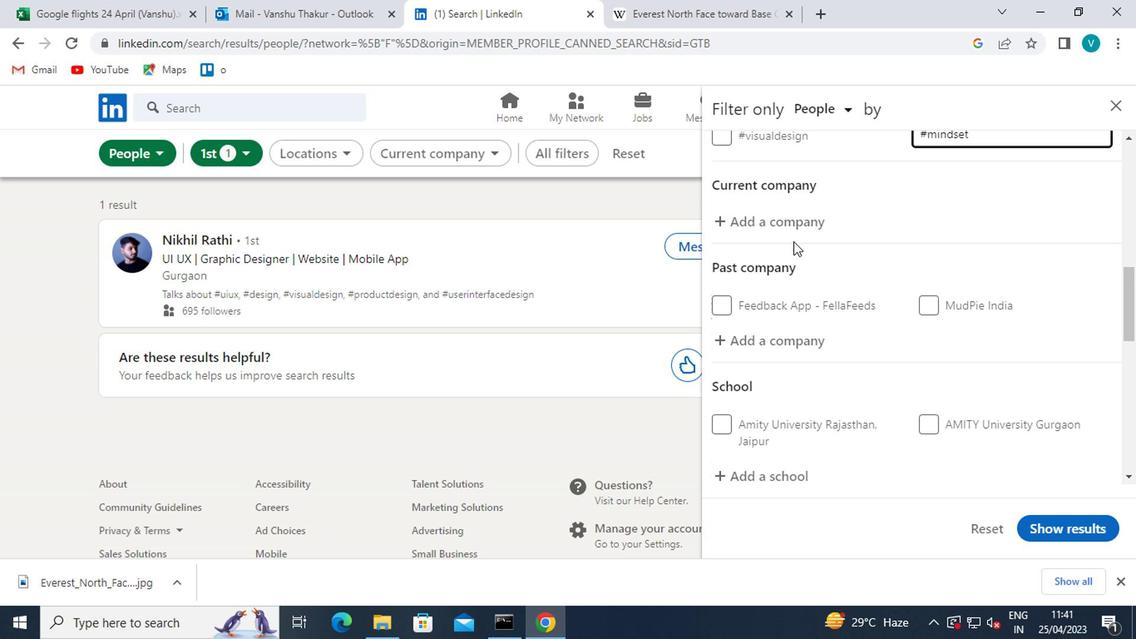 
Action: Mouse moved to (797, 229)
Screenshot: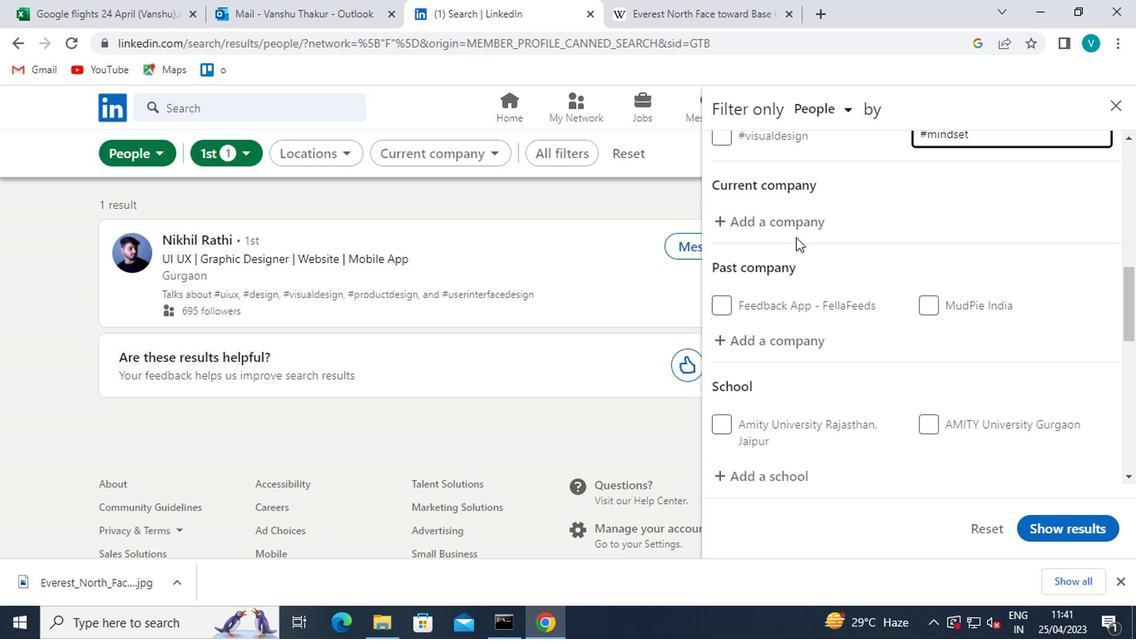 
Action: Key pressed <Key.shift>VICTORIA
Screenshot: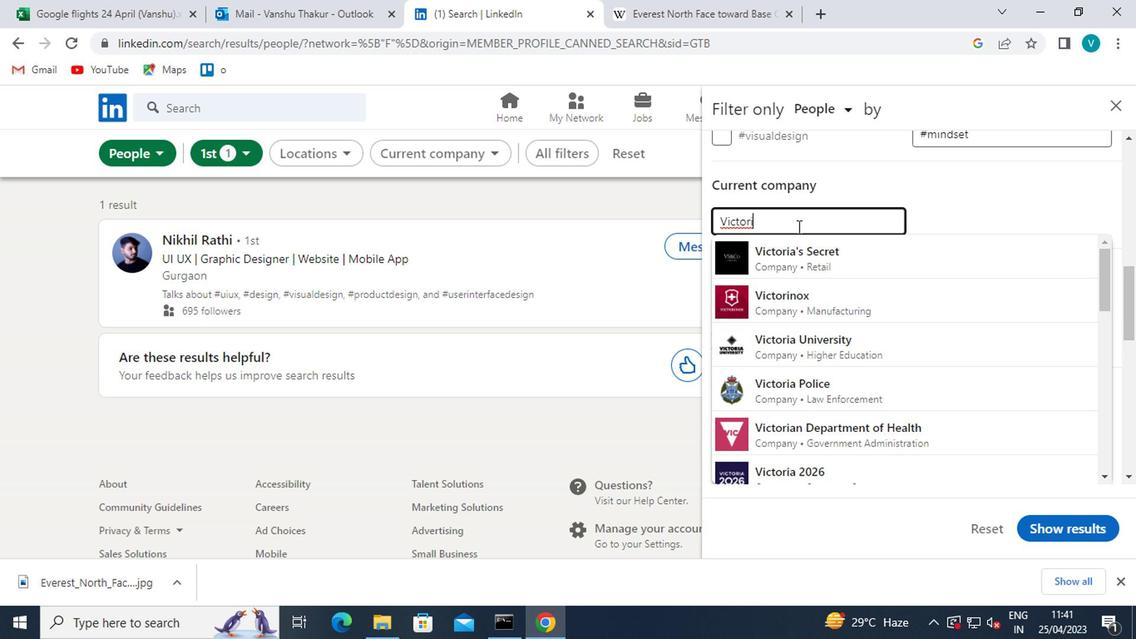 
Action: Mouse moved to (800, 264)
Screenshot: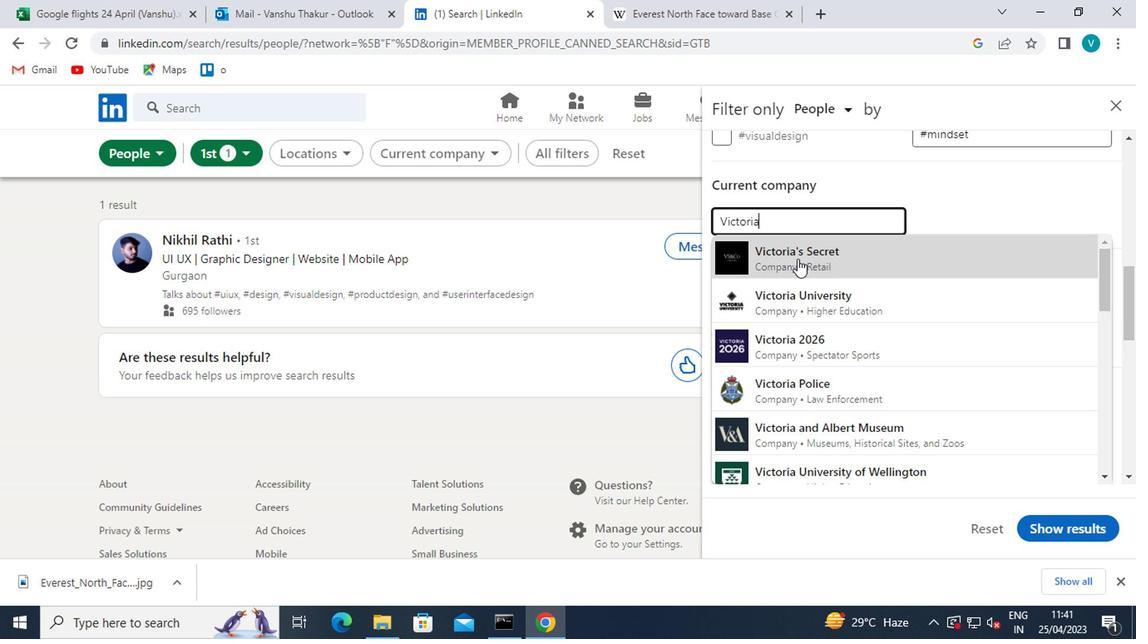 
Action: Mouse pressed left at (800, 264)
Screenshot: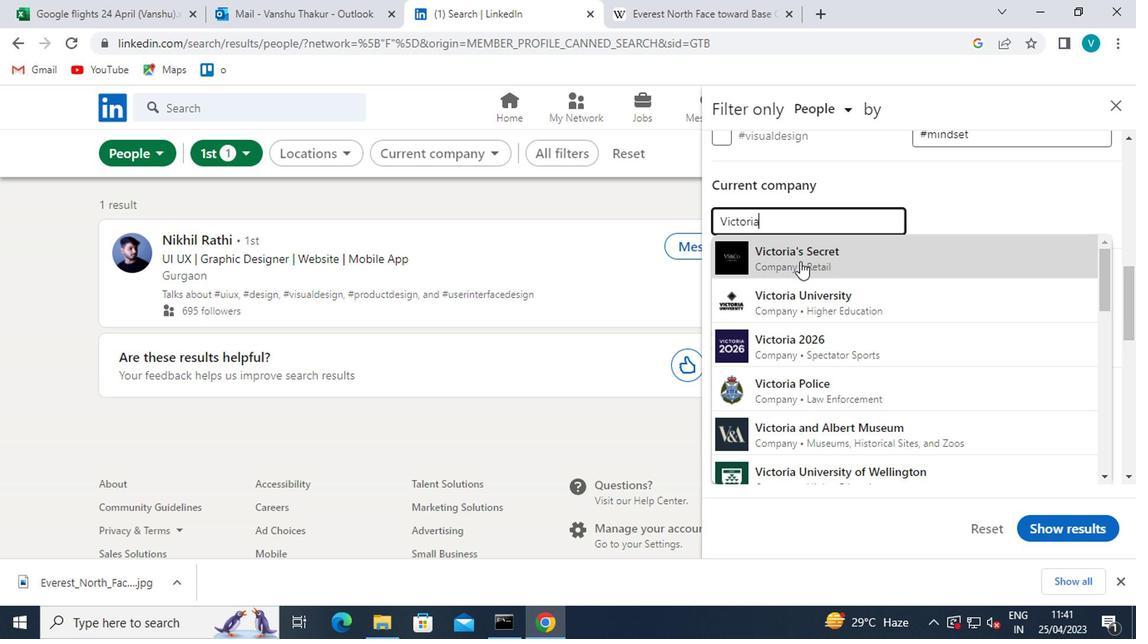 
Action: Mouse moved to (828, 278)
Screenshot: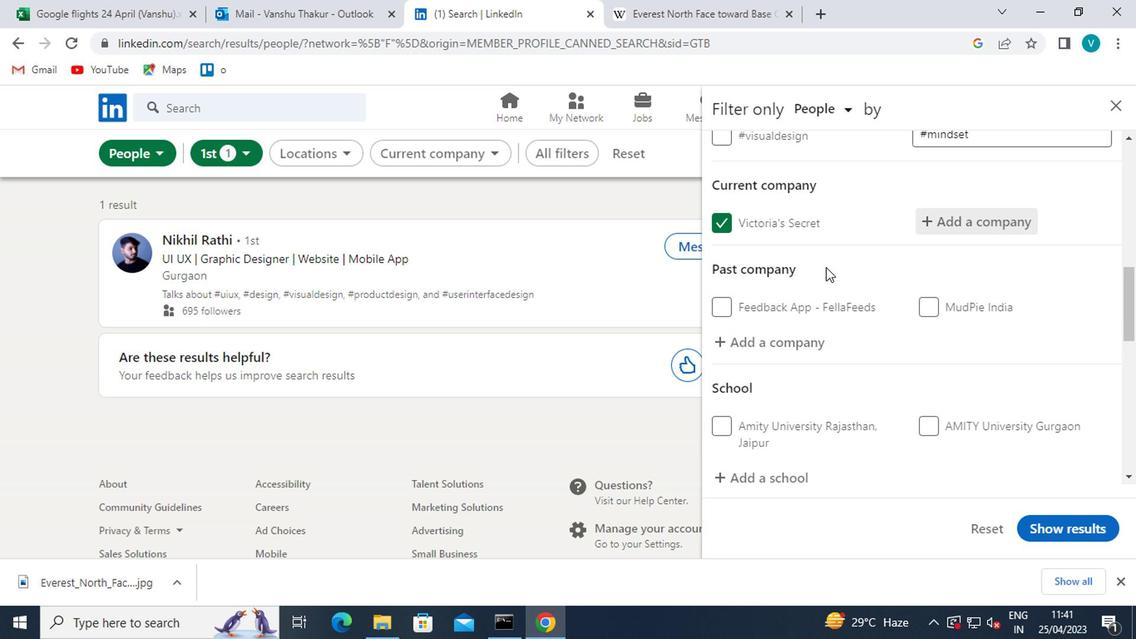 
Action: Mouse scrolled (828, 277) with delta (0, -1)
Screenshot: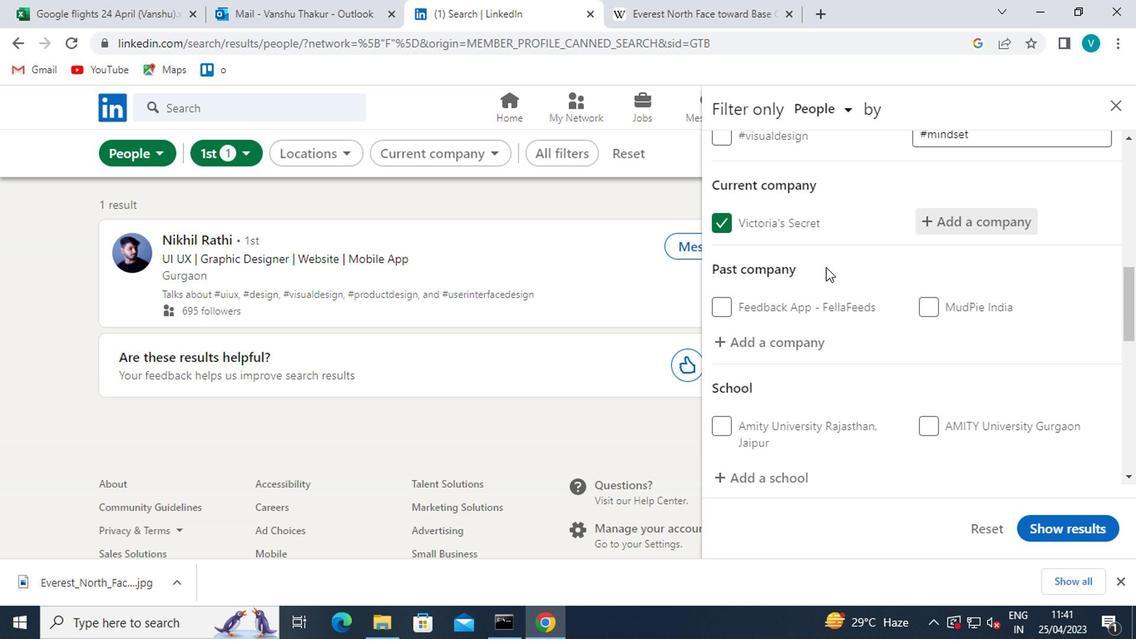 
Action: Mouse moved to (761, 393)
Screenshot: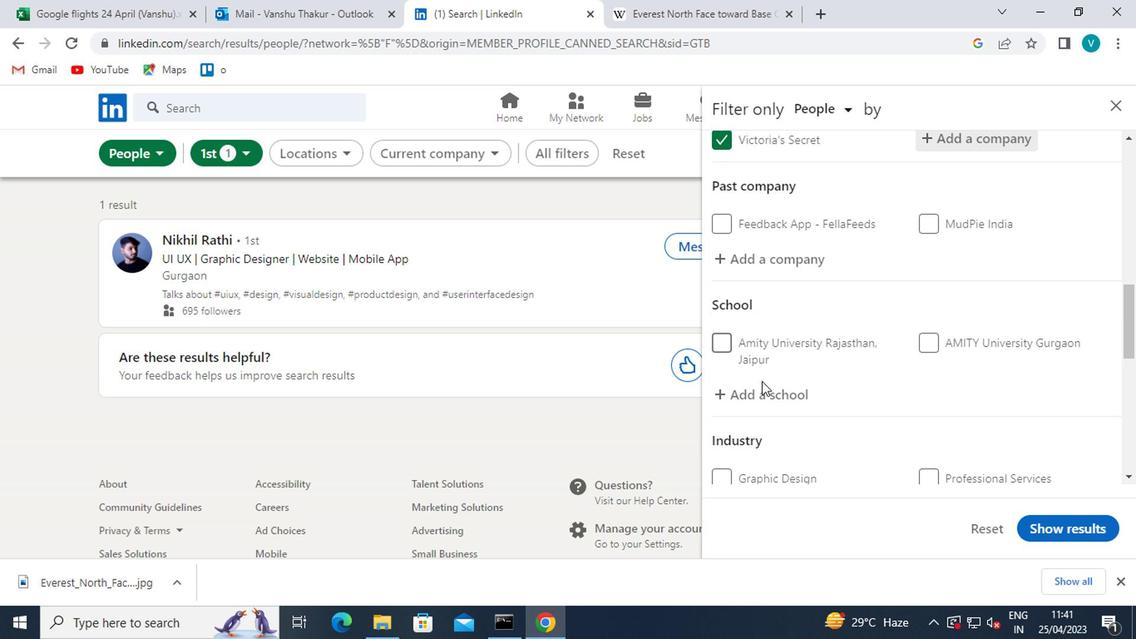 
Action: Mouse pressed left at (761, 393)
Screenshot: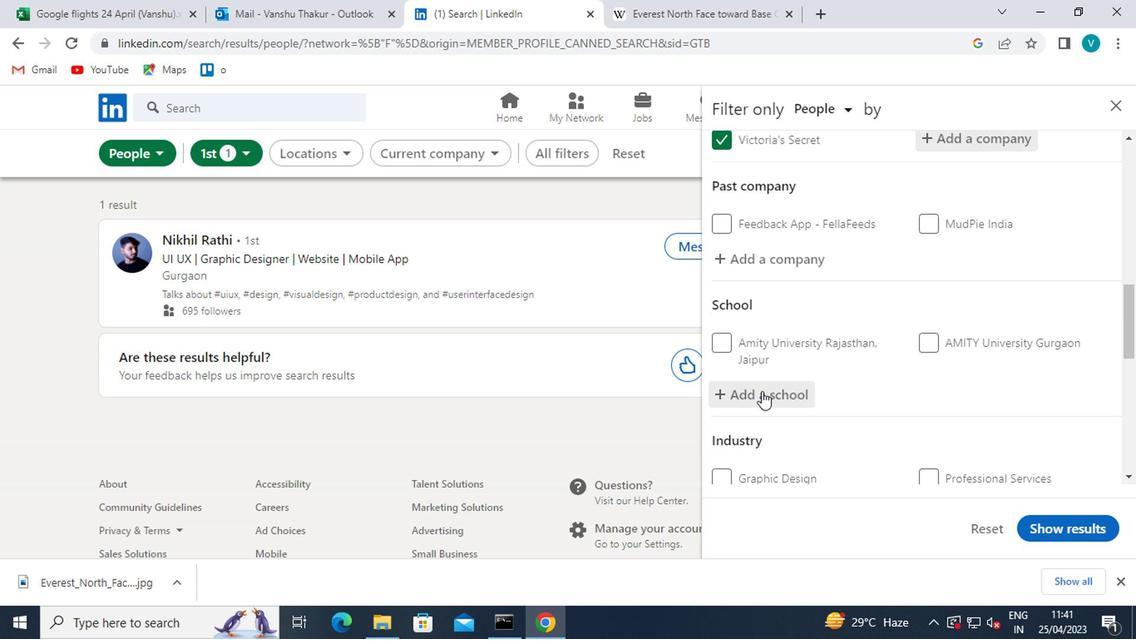 
Action: Mouse moved to (761, 393)
Screenshot: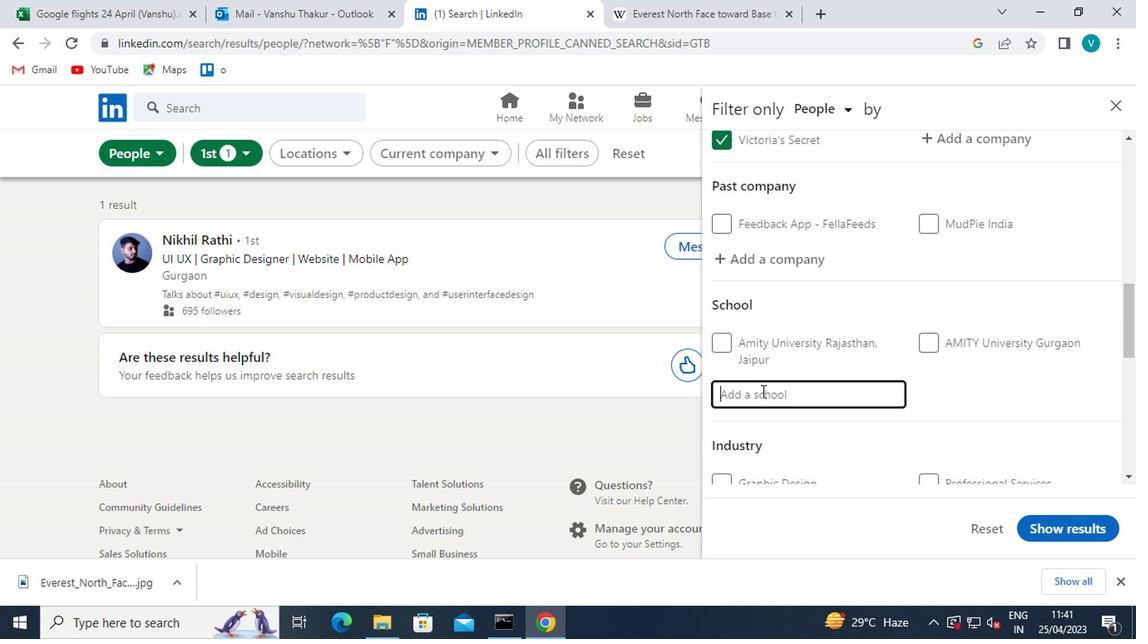 
Action: Key pressed <Key.shift>ST,<Key.backspace>.
Screenshot: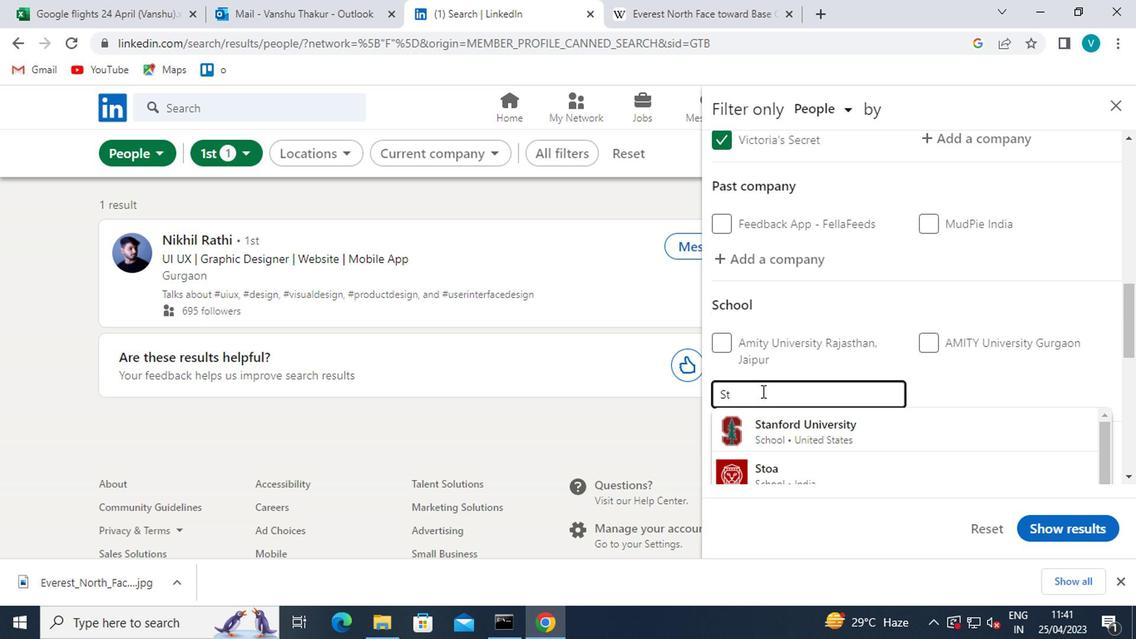 
Action: Mouse moved to (773, 386)
Screenshot: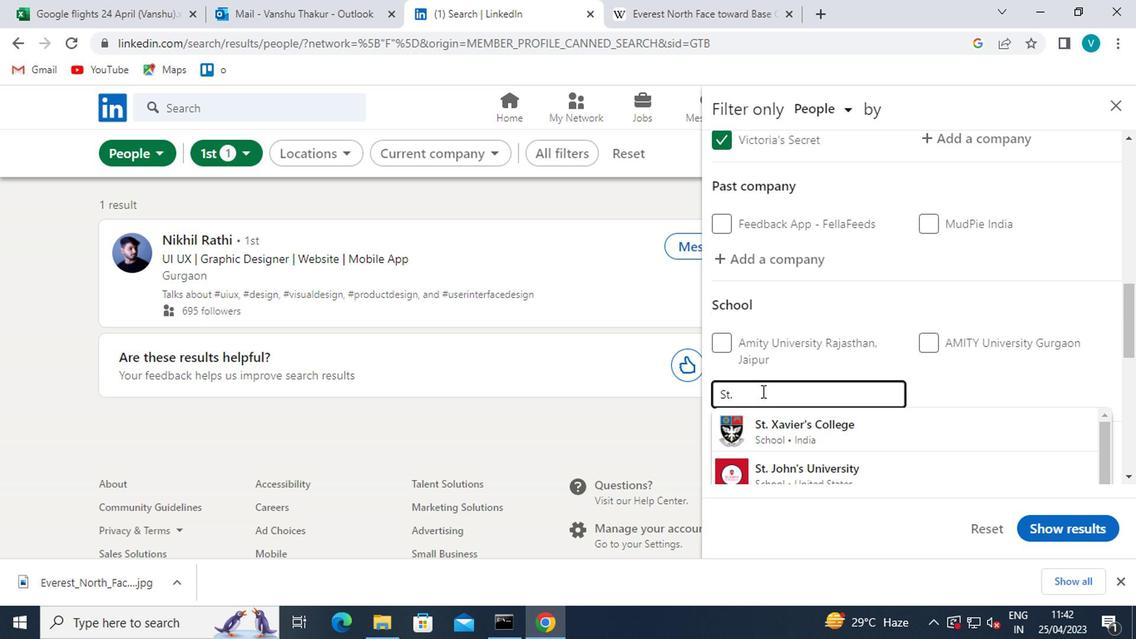 
Action: Key pressed <Key.space><Key.shift>TER
Screenshot: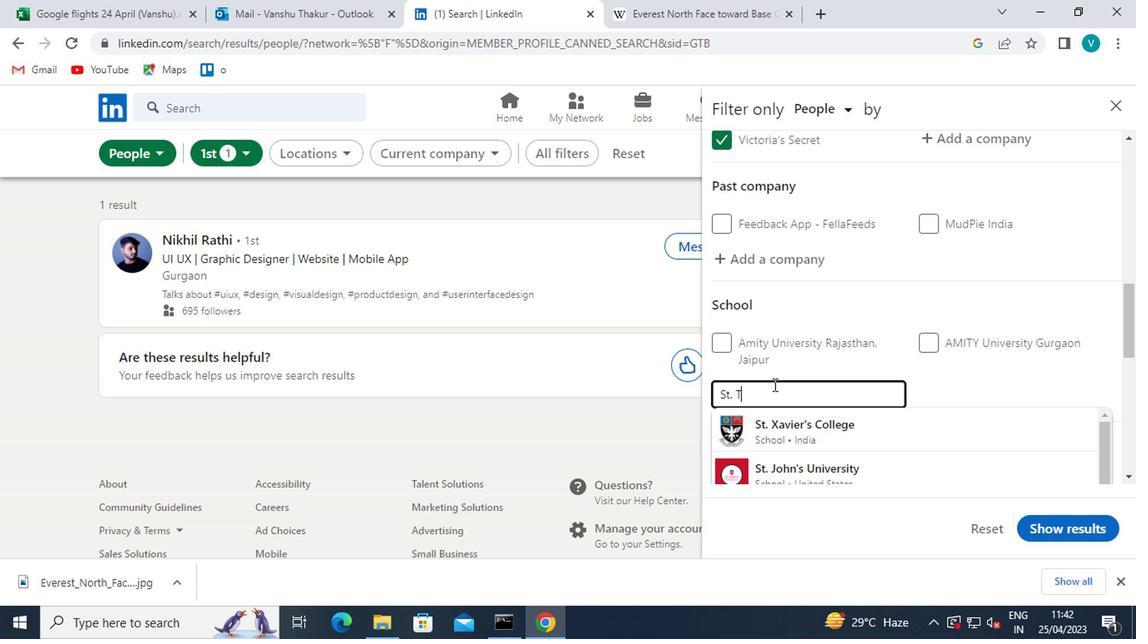 
Action: Mouse moved to (794, 430)
Screenshot: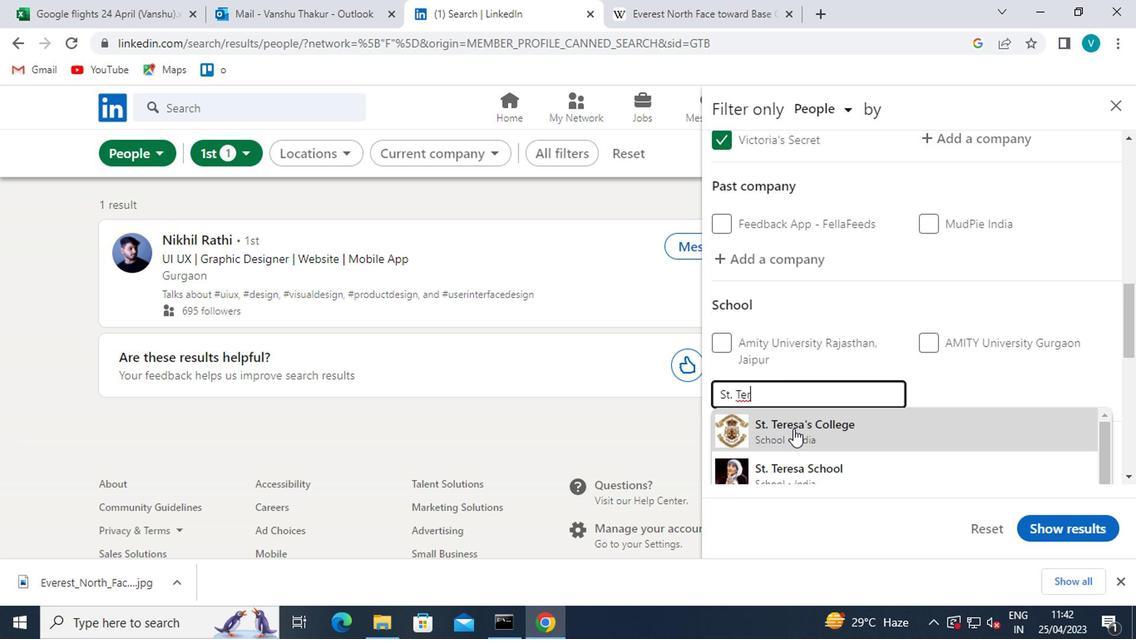 
Action: Mouse pressed left at (794, 430)
Screenshot: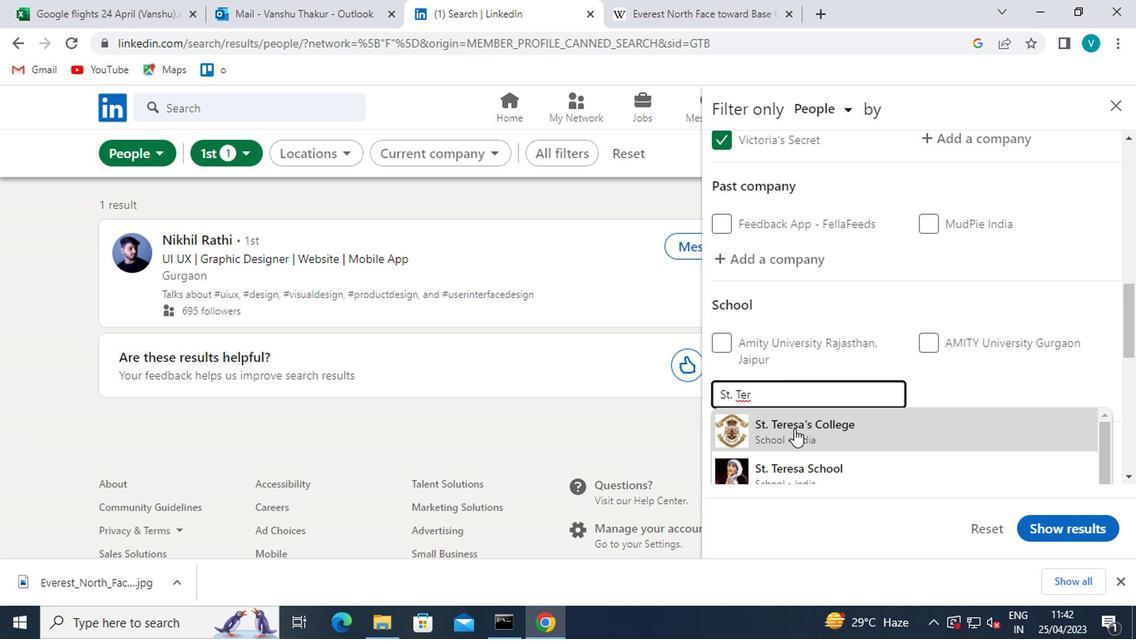
Action: Mouse moved to (808, 431)
Screenshot: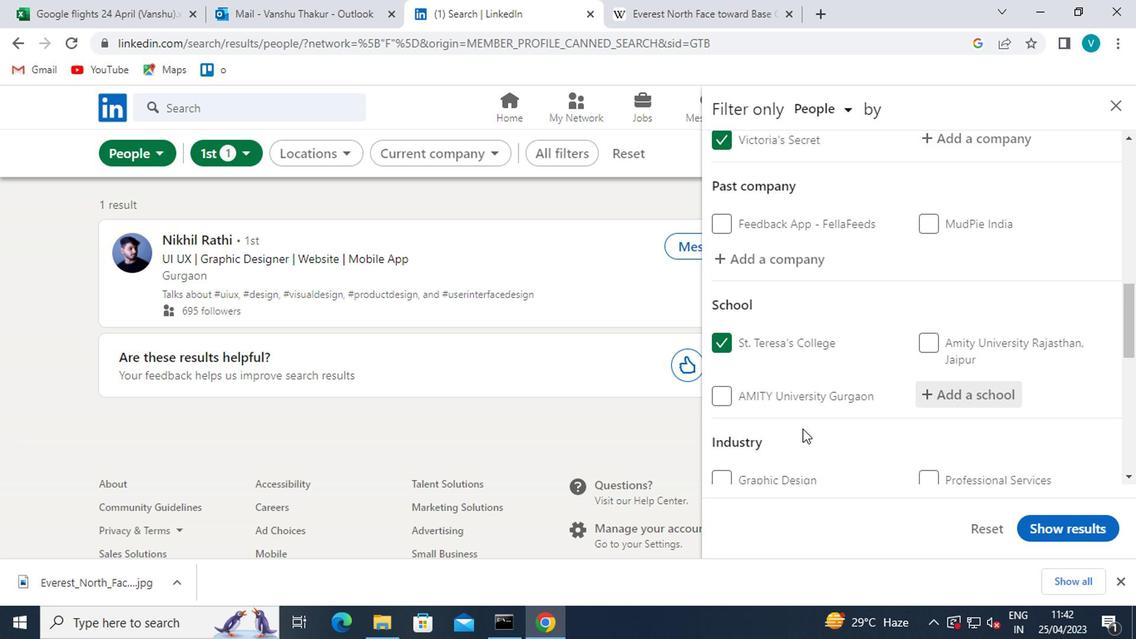 
Action: Mouse scrolled (808, 430) with delta (0, 0)
Screenshot: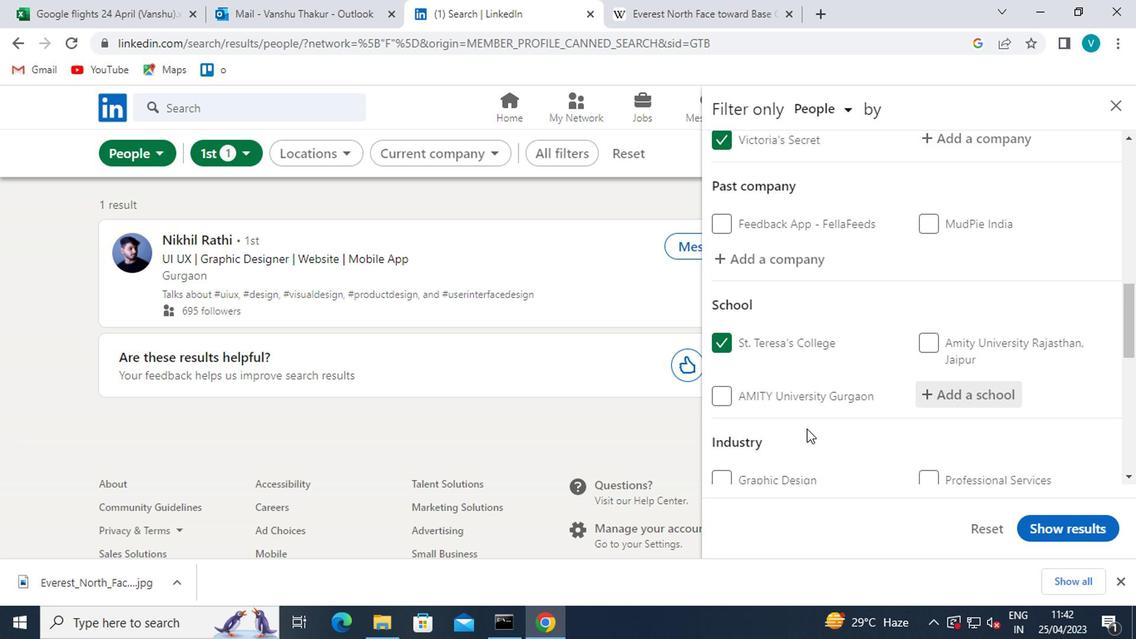
Action: Mouse moved to (808, 432)
Screenshot: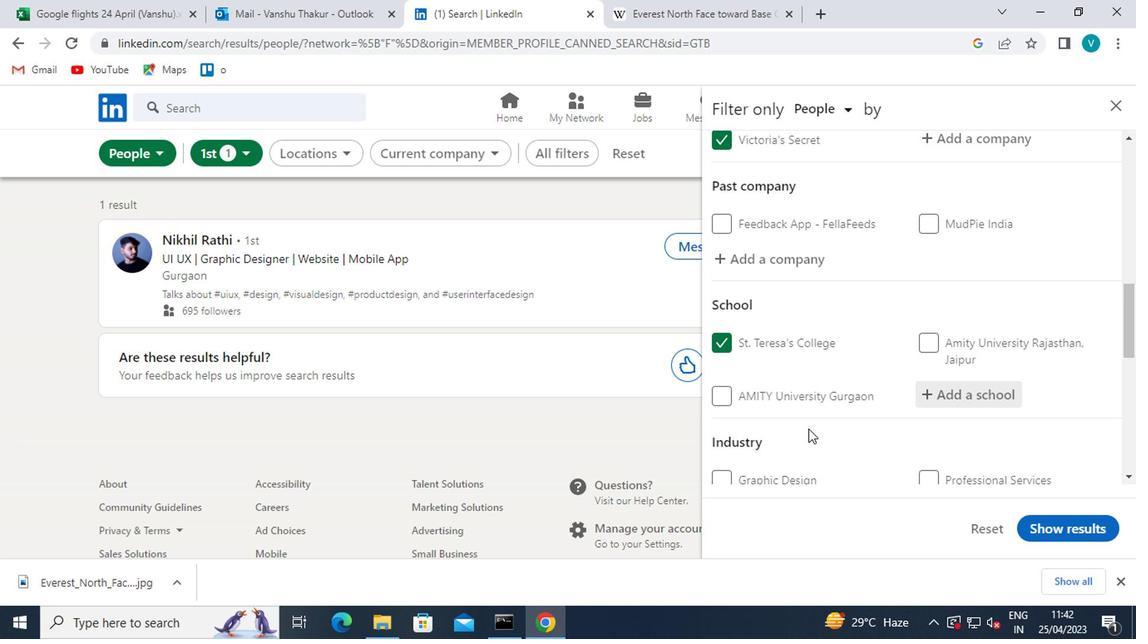 
Action: Mouse scrolled (808, 431) with delta (0, -1)
Screenshot: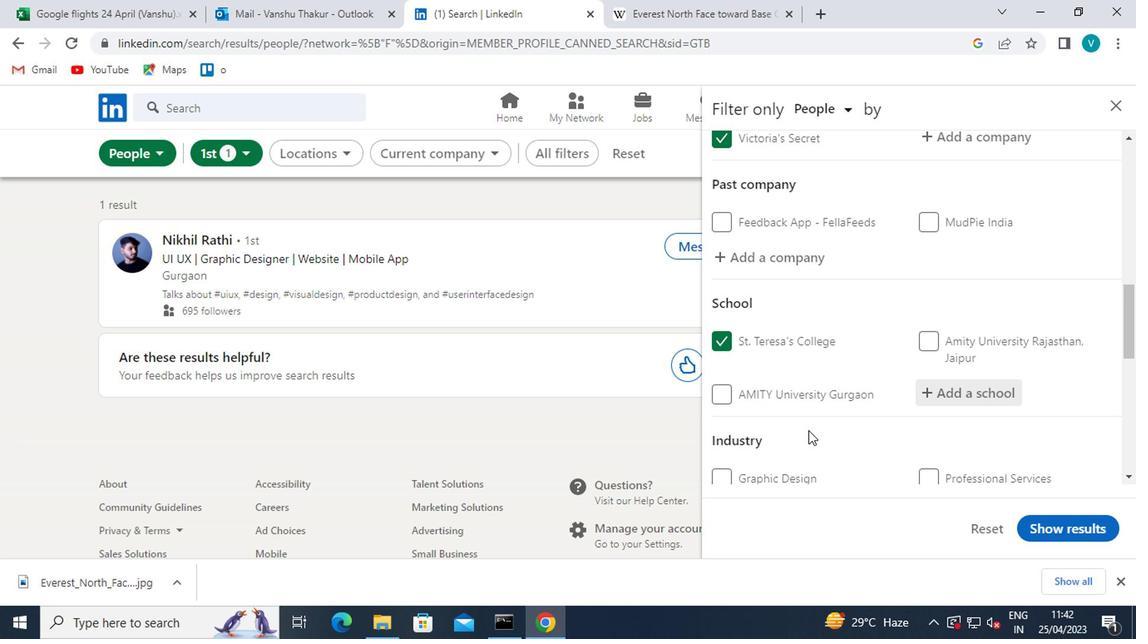 
Action: Mouse moved to (978, 345)
Screenshot: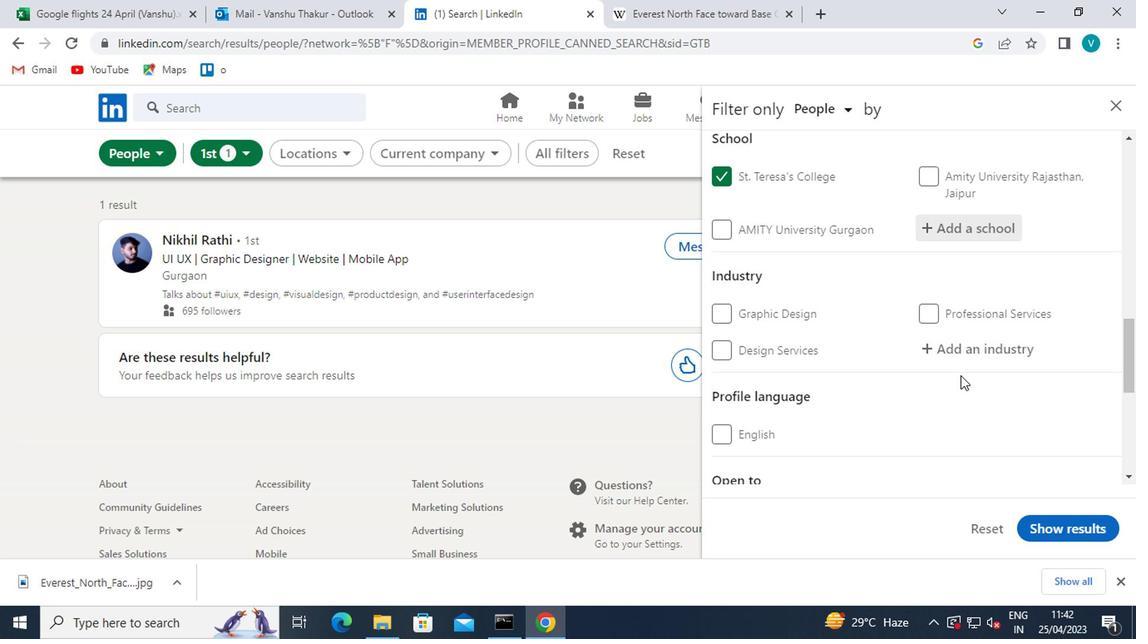 
Action: Mouse pressed left at (978, 345)
Screenshot: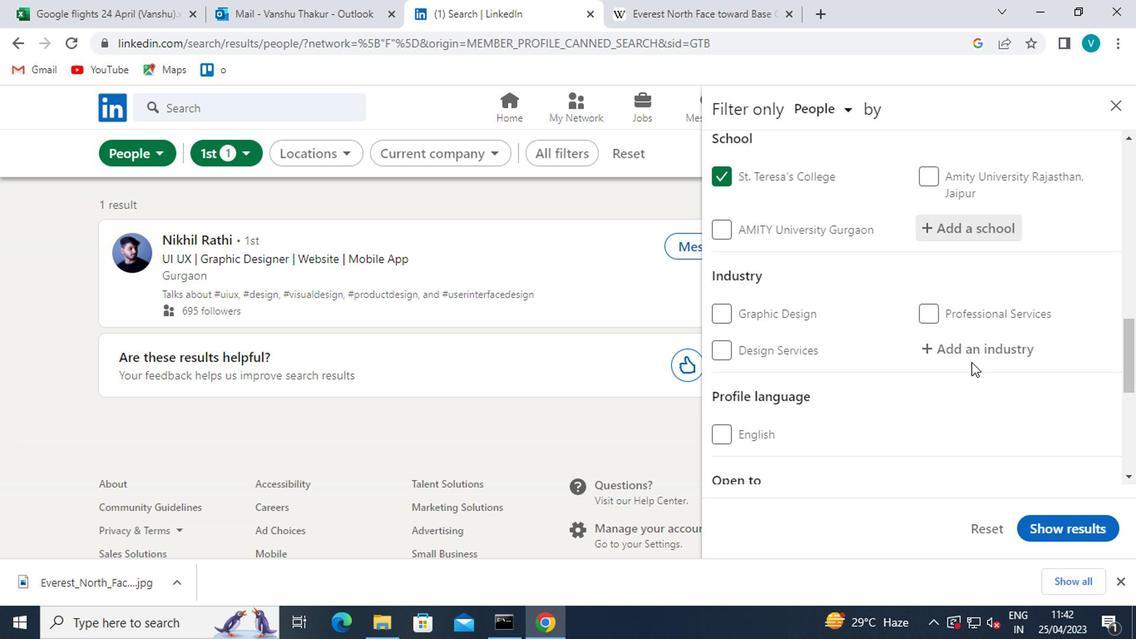 
Action: Key pressed <Key.shift>COMPUTER
Screenshot: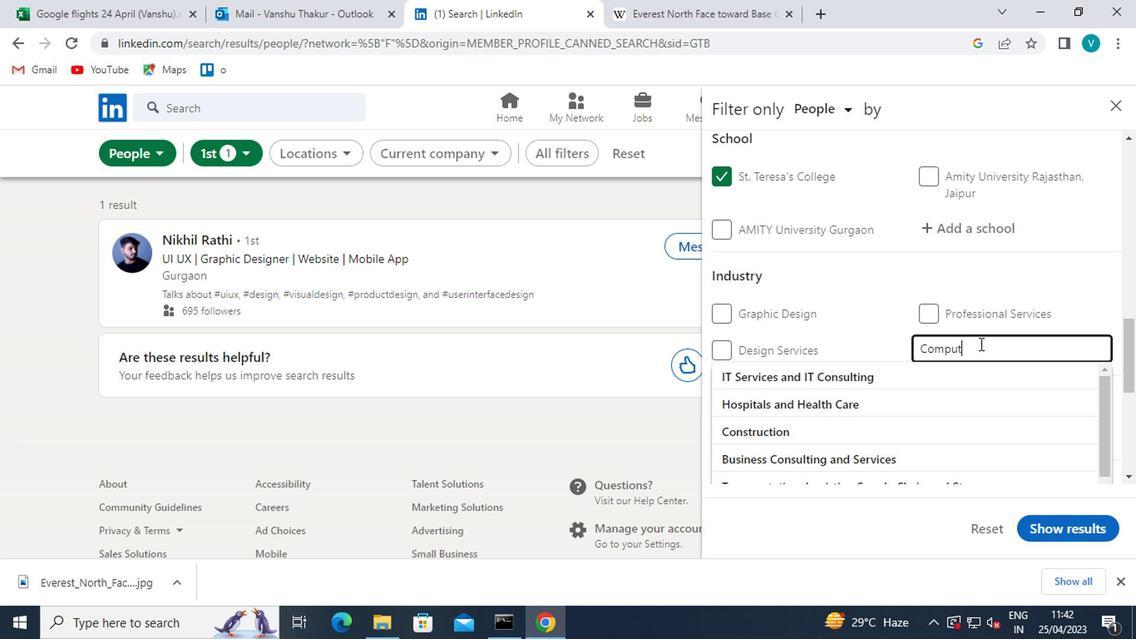 
Action: Mouse moved to (884, 430)
Screenshot: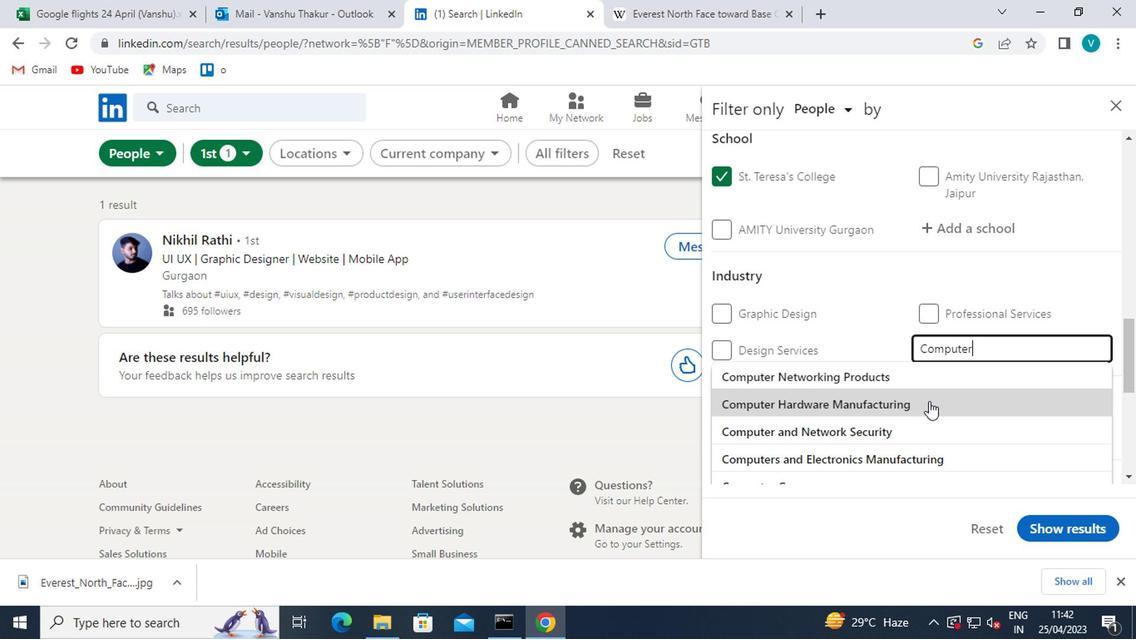 
Action: Mouse pressed left at (884, 430)
Screenshot: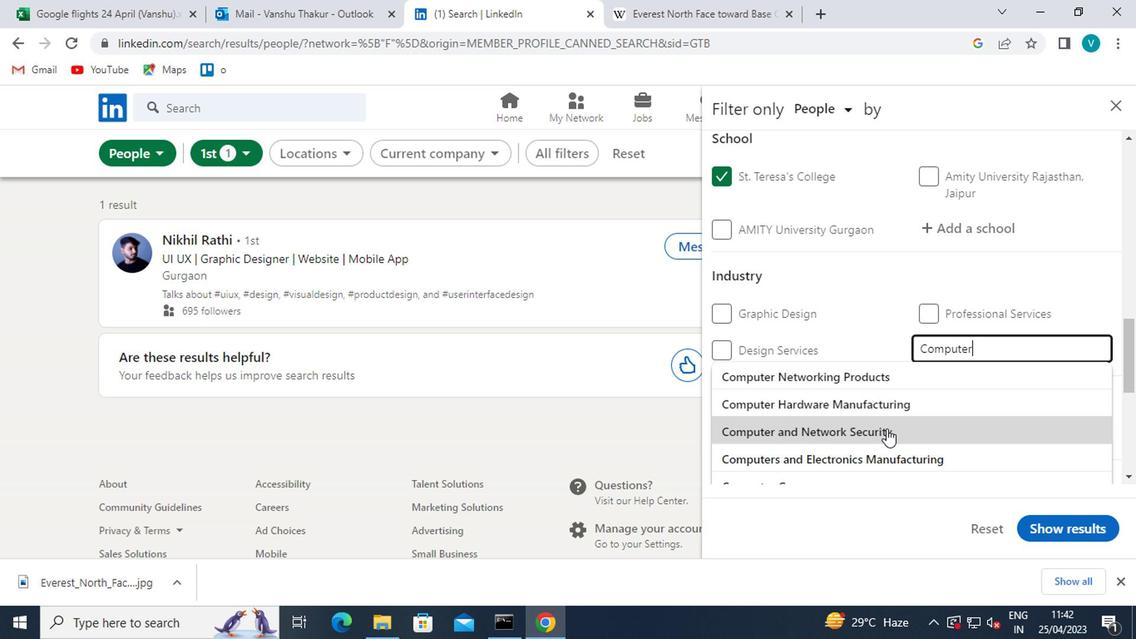 
Action: Mouse moved to (885, 429)
Screenshot: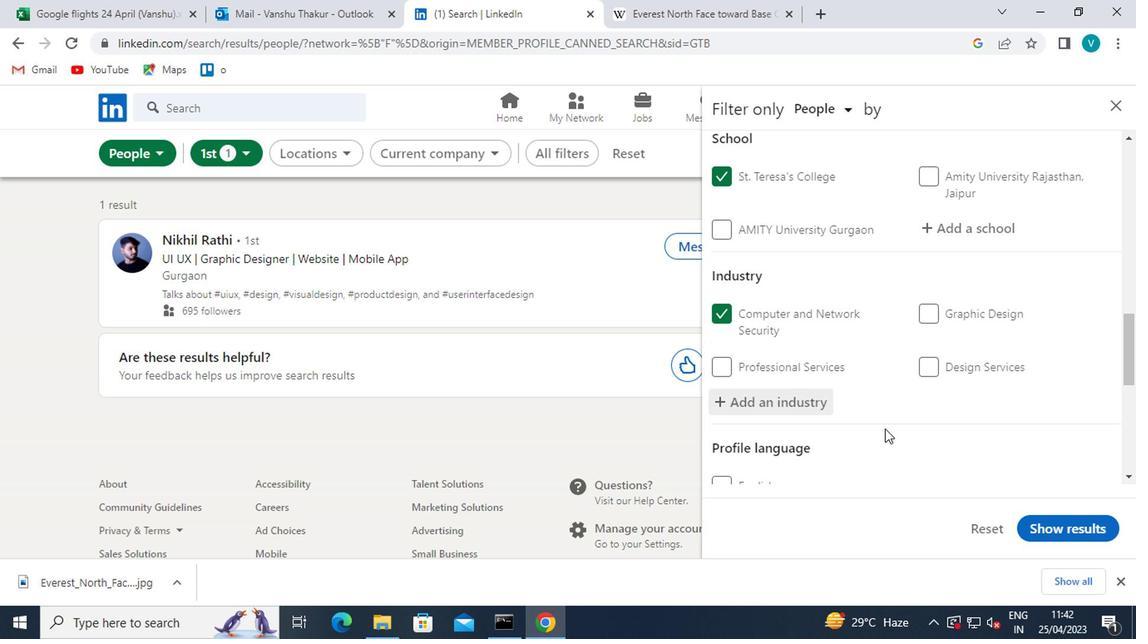 
Action: Mouse scrolled (885, 428) with delta (0, 0)
Screenshot: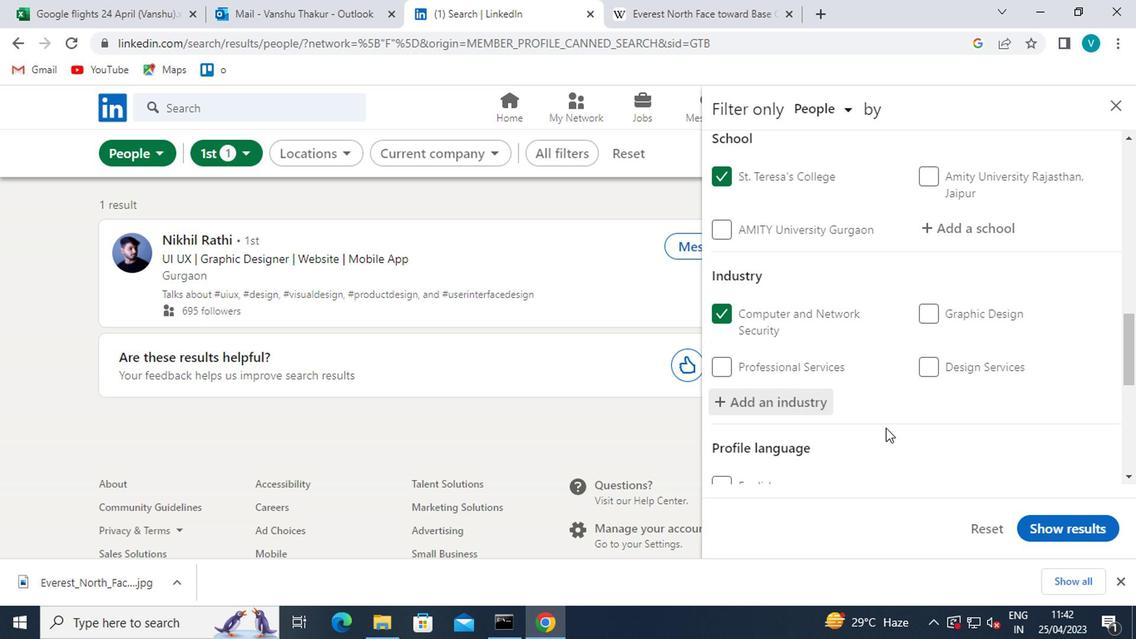 
Action: Mouse scrolled (885, 428) with delta (0, 0)
Screenshot: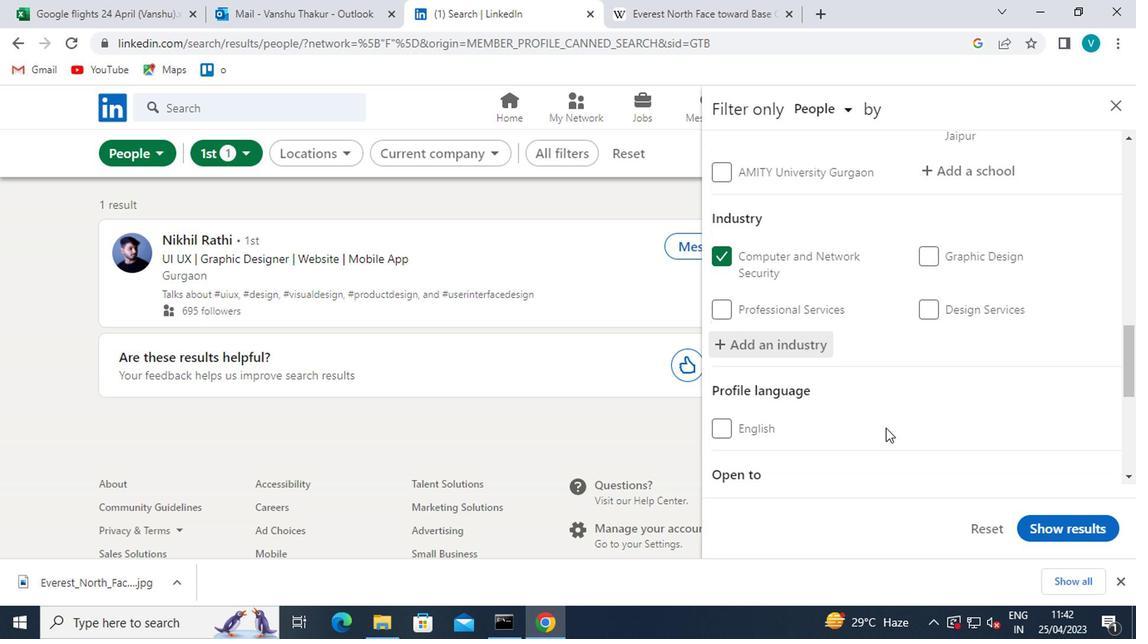 
Action: Mouse scrolled (885, 428) with delta (0, 0)
Screenshot: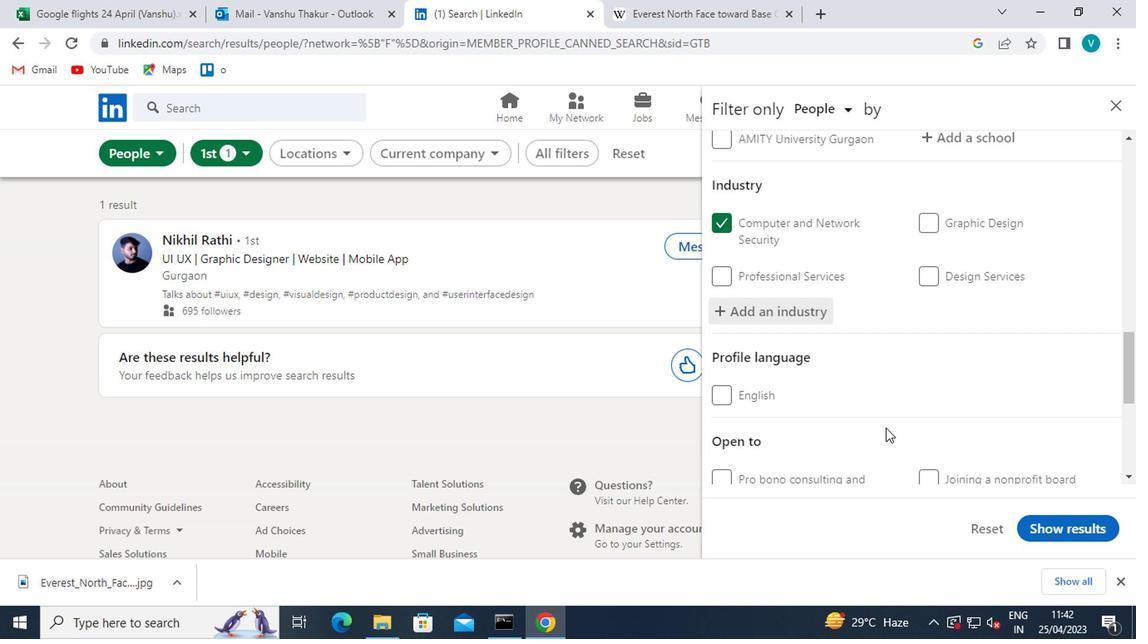 
Action: Mouse scrolled (885, 428) with delta (0, 0)
Screenshot: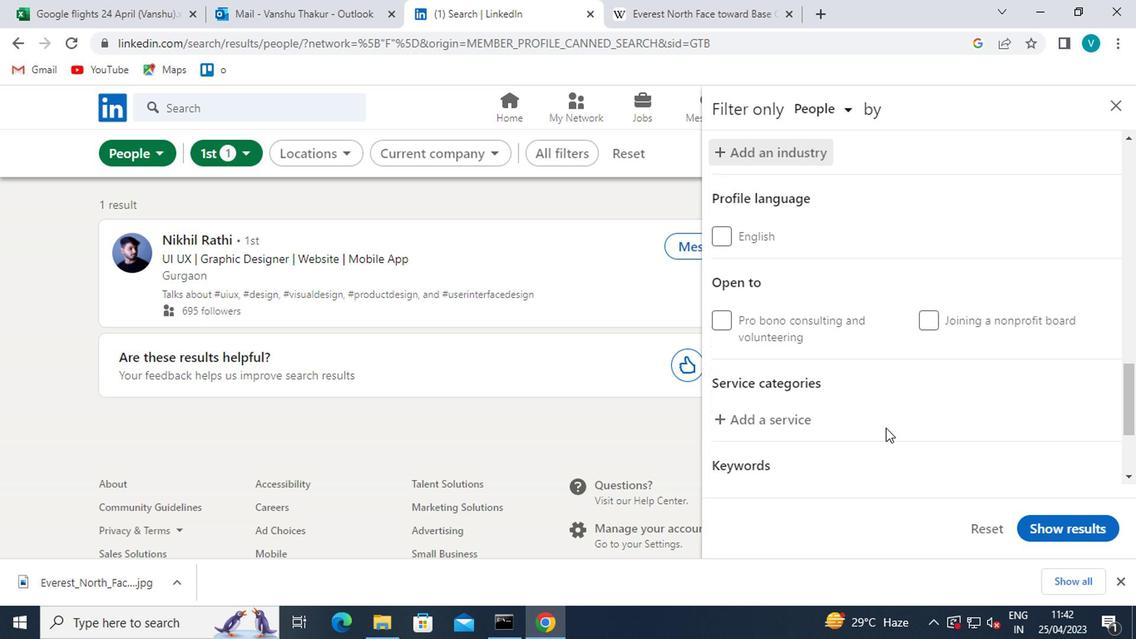 
Action: Mouse scrolled (885, 428) with delta (0, 0)
Screenshot: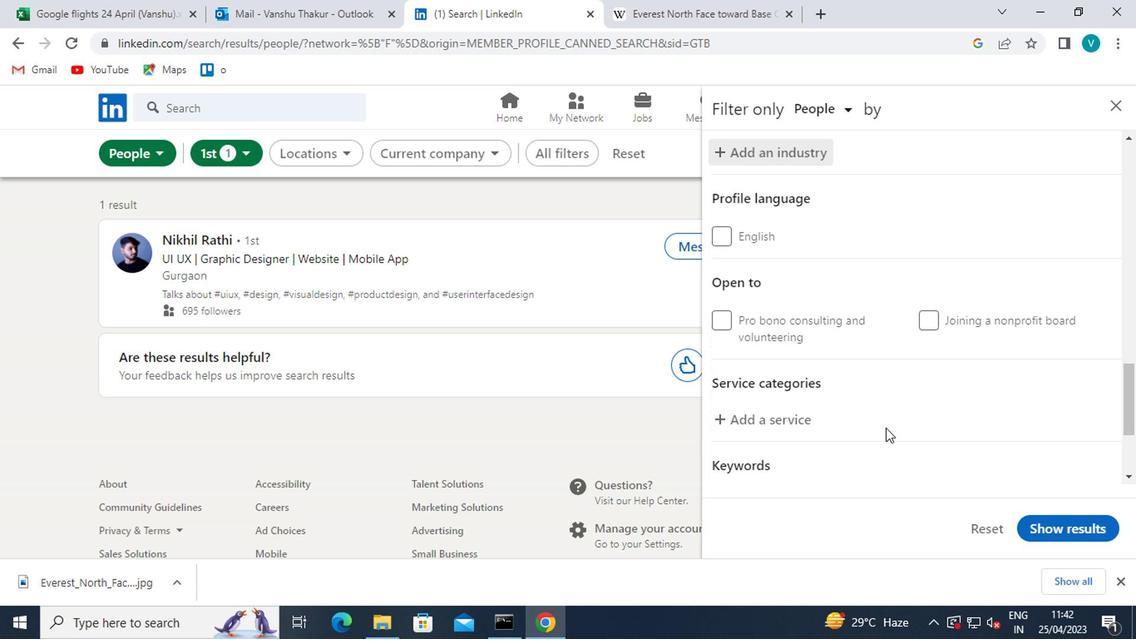 
Action: Mouse moved to (765, 247)
Screenshot: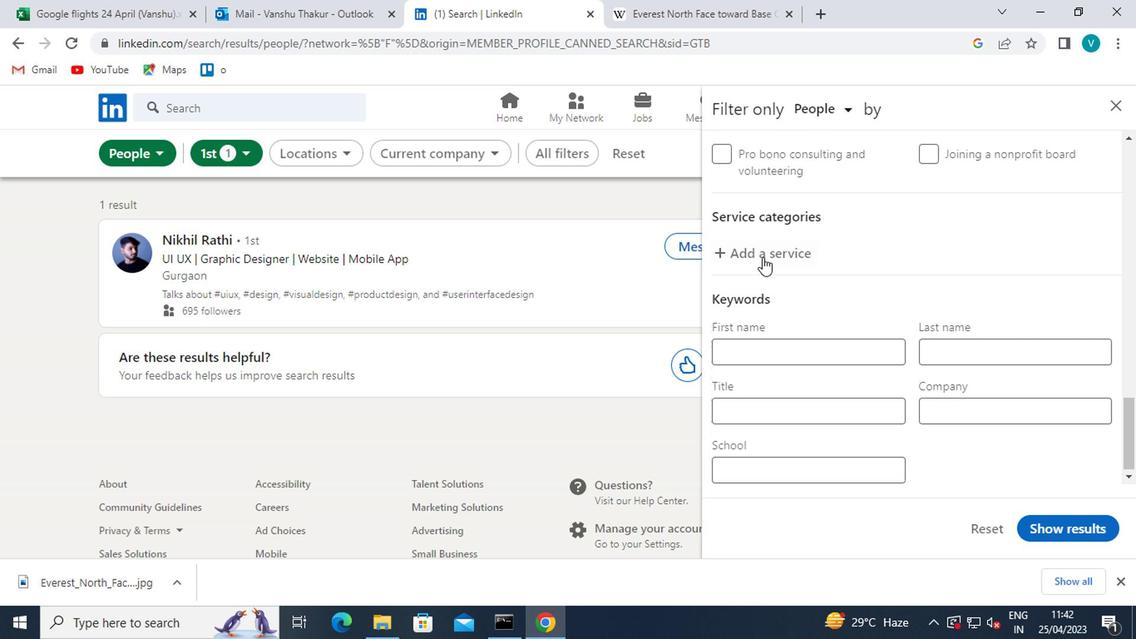 
Action: Mouse pressed left at (765, 247)
Screenshot: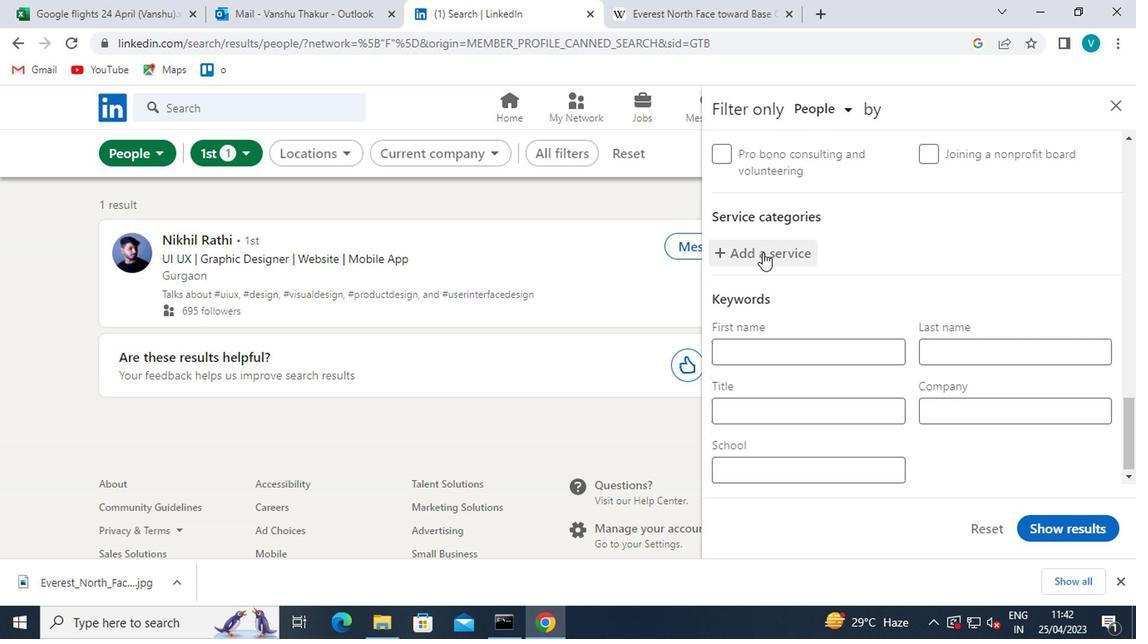 
Action: Mouse moved to (768, 245)
Screenshot: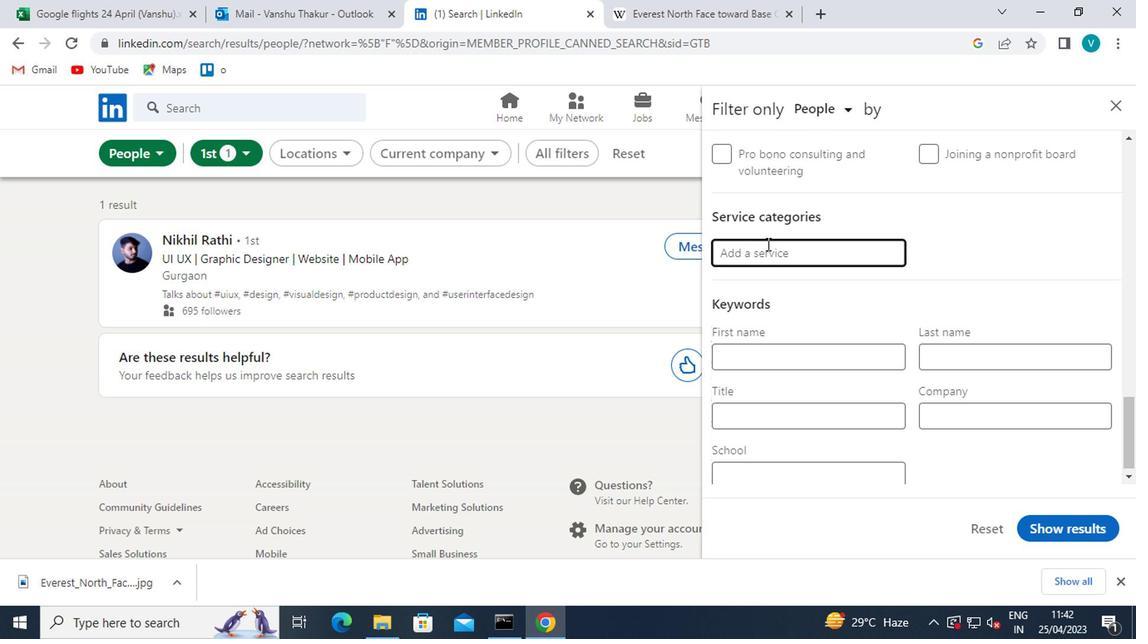 
Action: Key pressed <Key.shift>COMPUTER<Key.space><Key.shift>REP
Screenshot: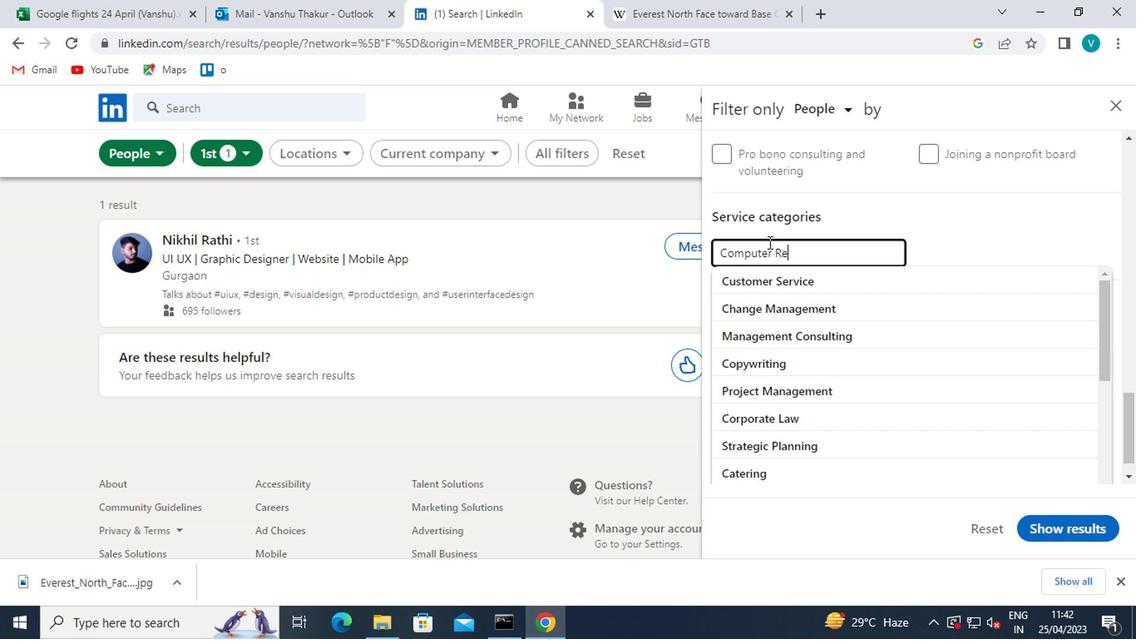
Action: Mouse moved to (800, 284)
Screenshot: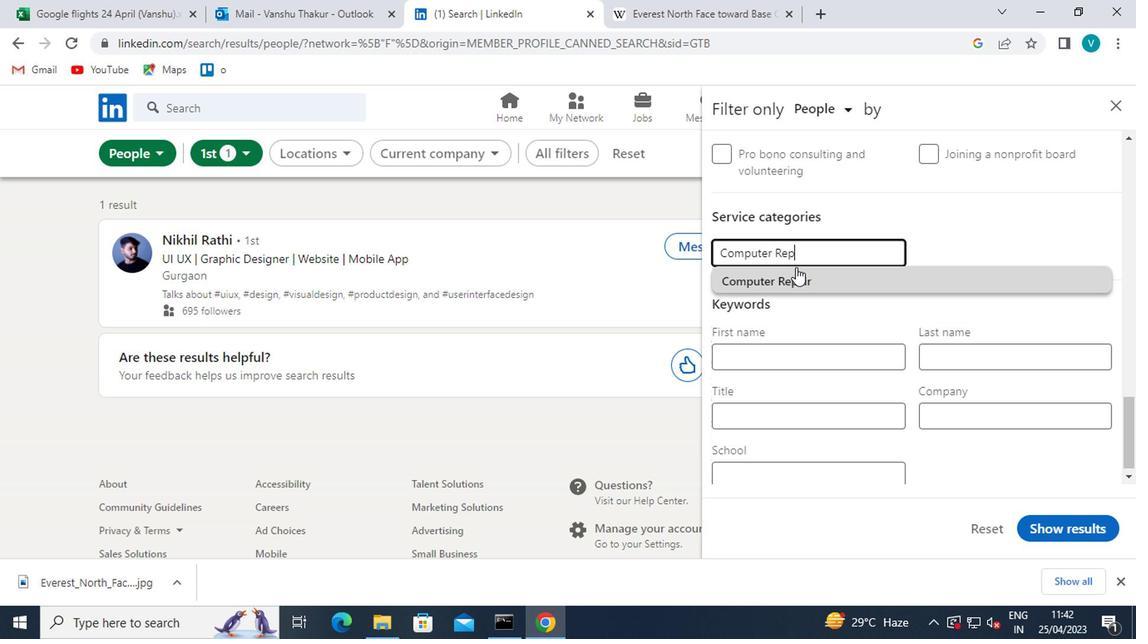 
Action: Mouse pressed left at (800, 284)
Screenshot: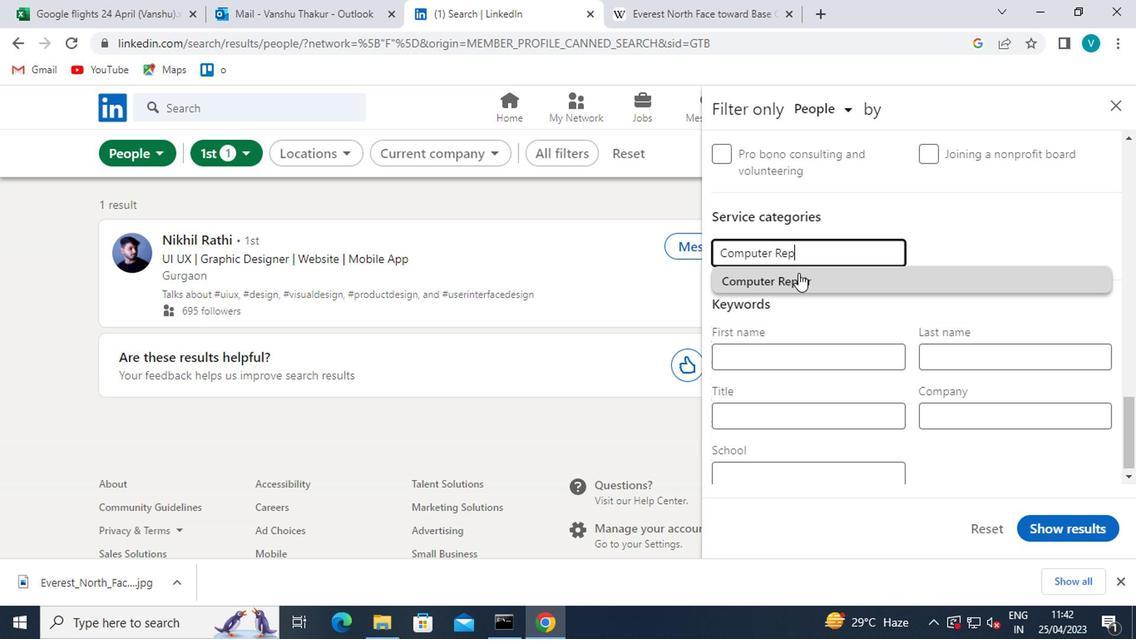 
Action: Mouse moved to (802, 287)
Screenshot: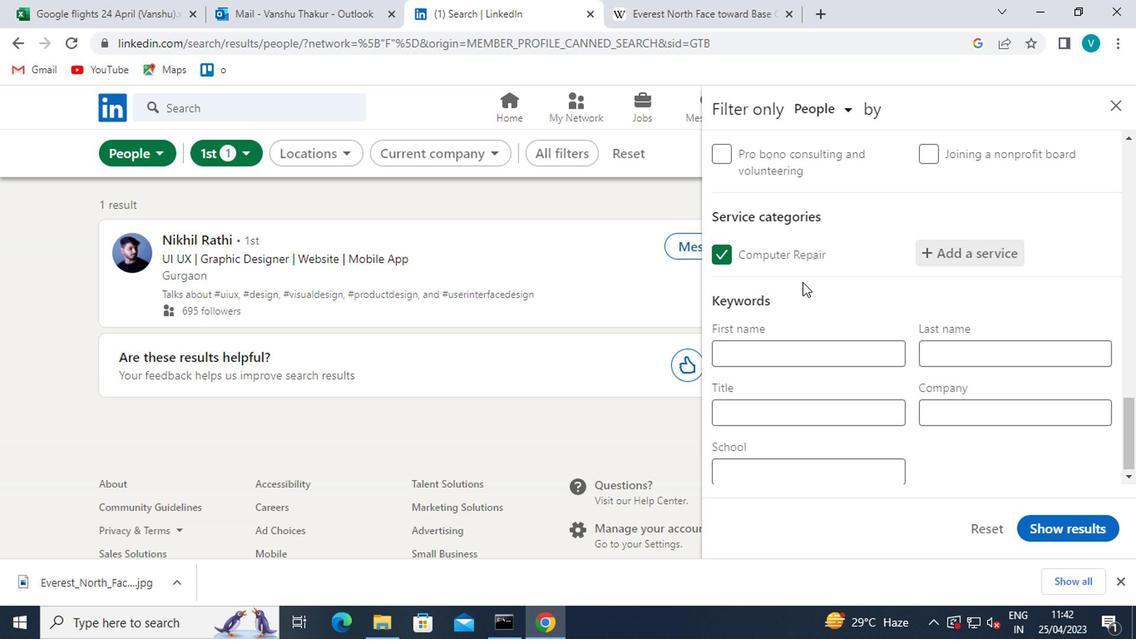 
Action: Mouse scrolled (802, 286) with delta (0, 0)
Screenshot: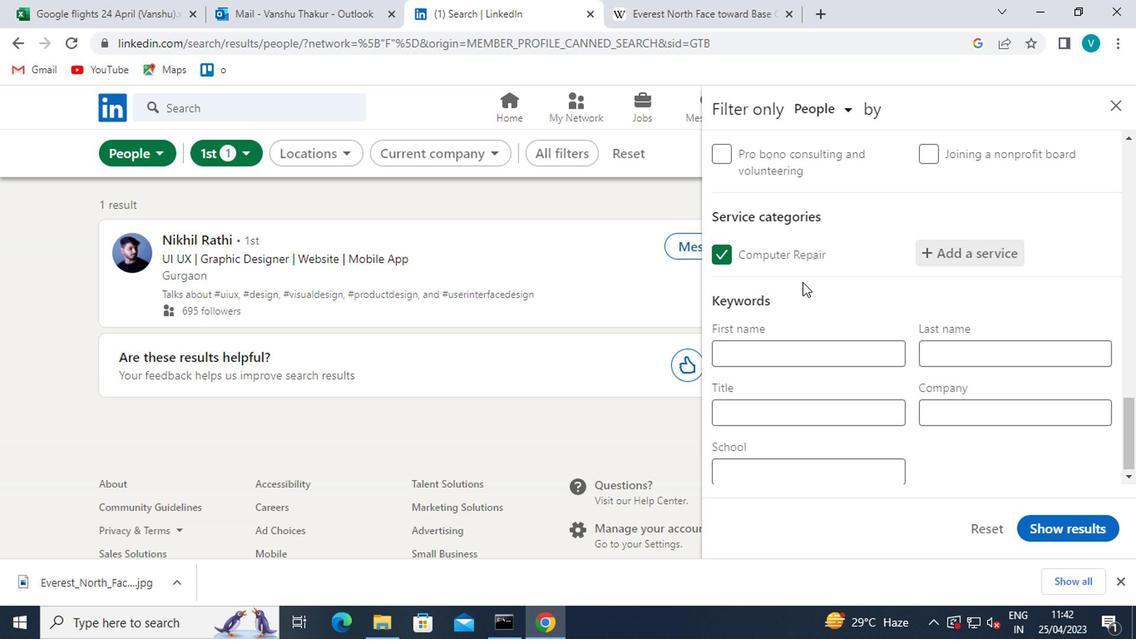 
Action: Mouse moved to (797, 399)
Screenshot: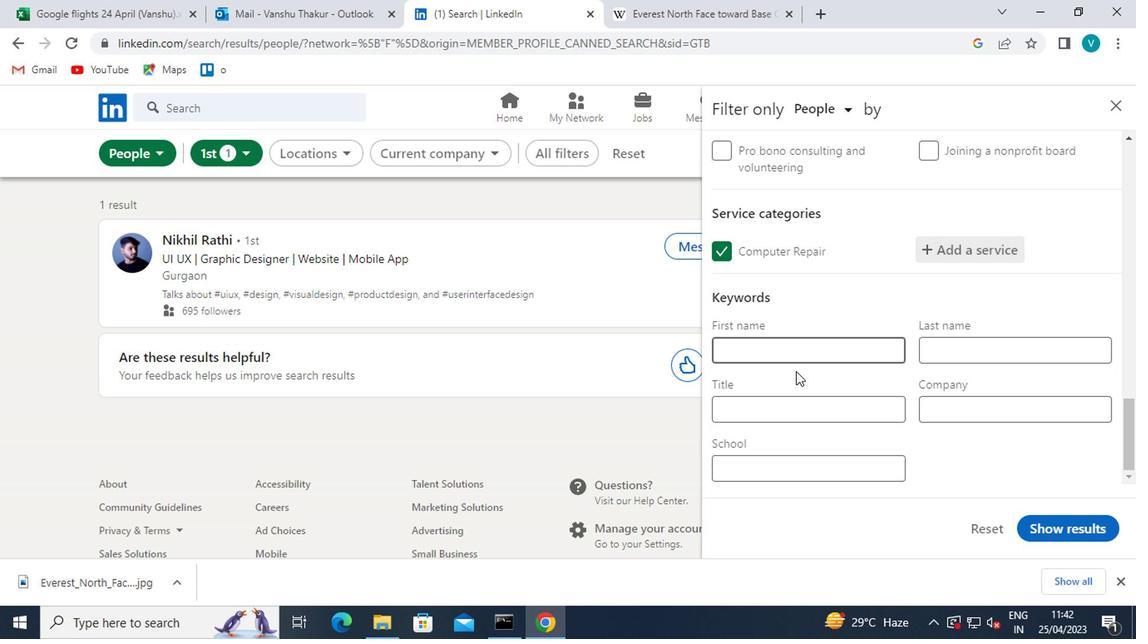 
Action: Mouse pressed left at (797, 399)
Screenshot: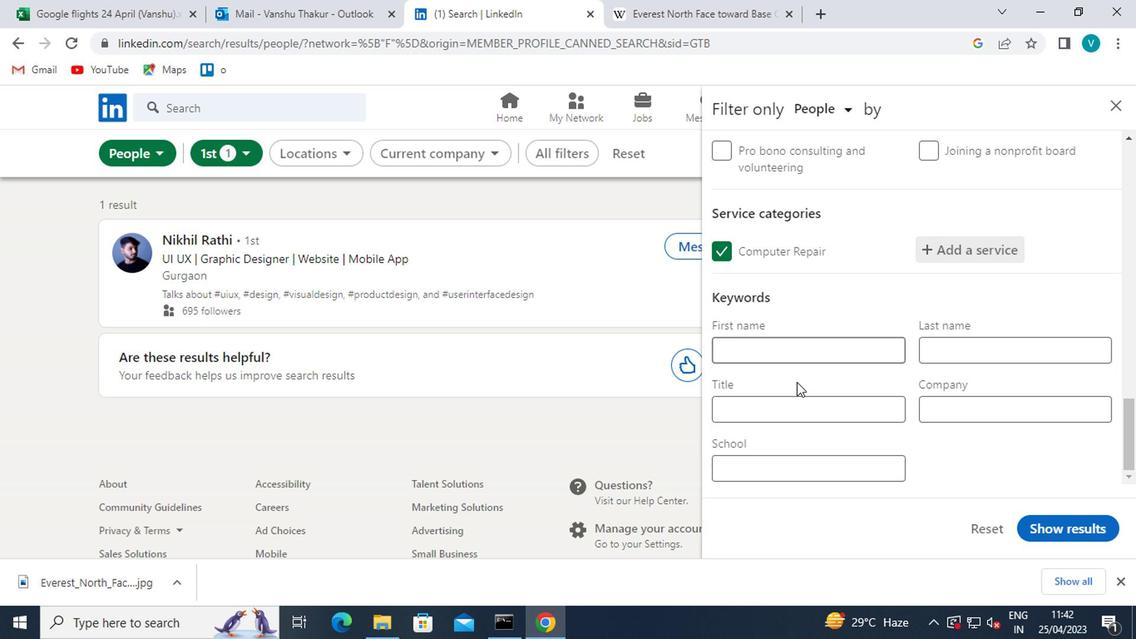 
Action: Mouse moved to (798, 399)
Screenshot: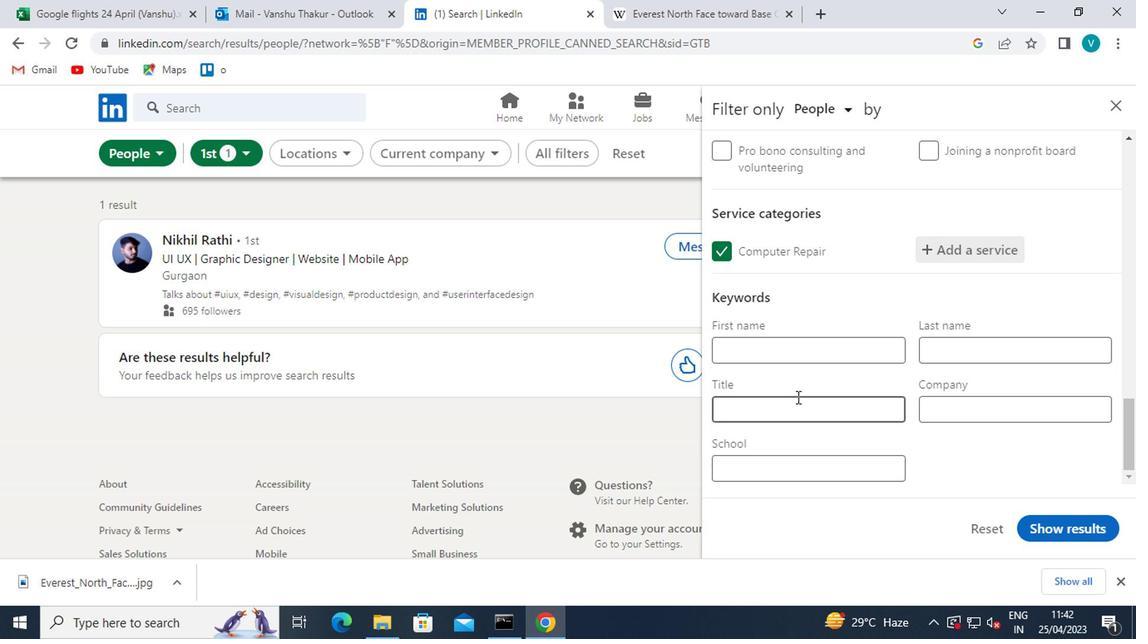 
Action: Key pressed <Key.shift>HOTEL<Key.space><Key.shift>MANGAER
Screenshot: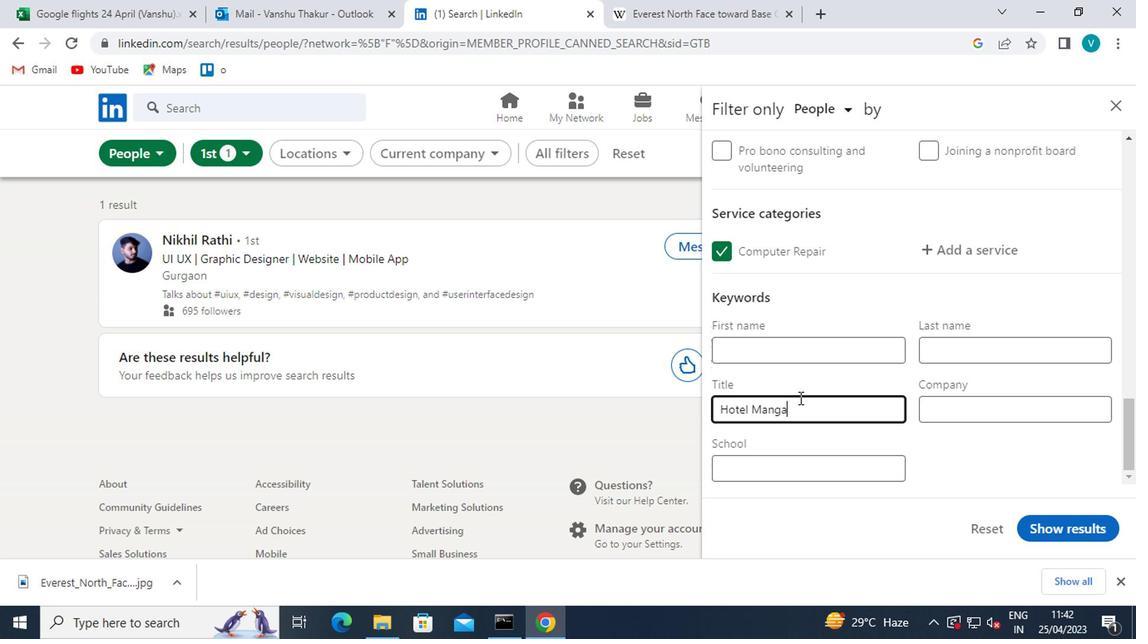 
Action: Mouse moved to (816, 413)
Screenshot: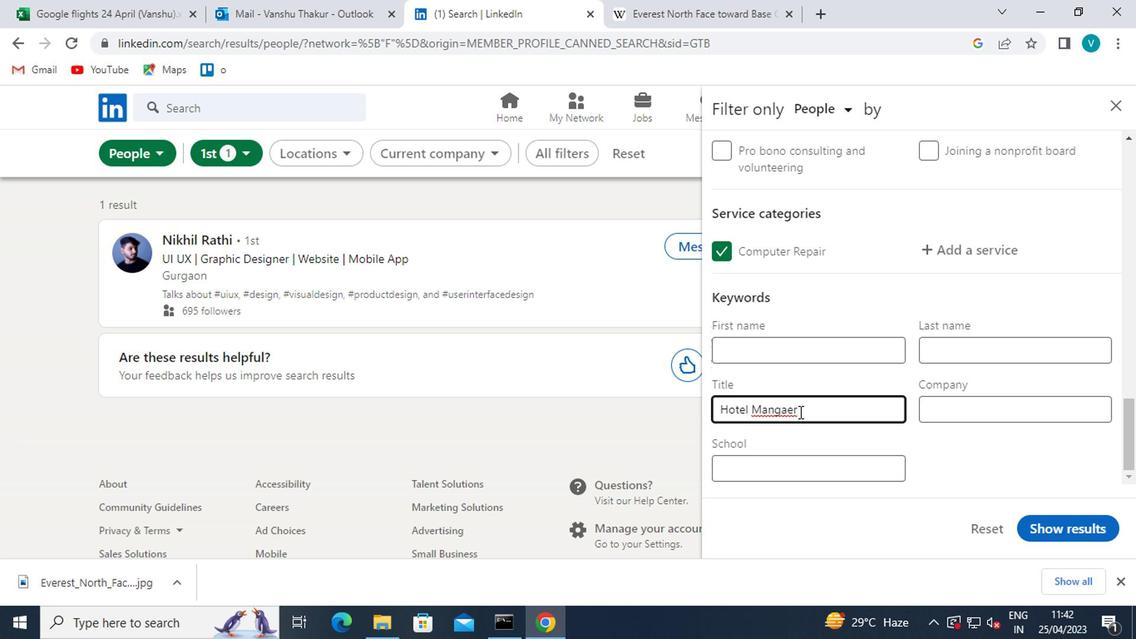
Action: Key pressed <Key.left><Key.left><Key.backspace><Key.left>A
Screenshot: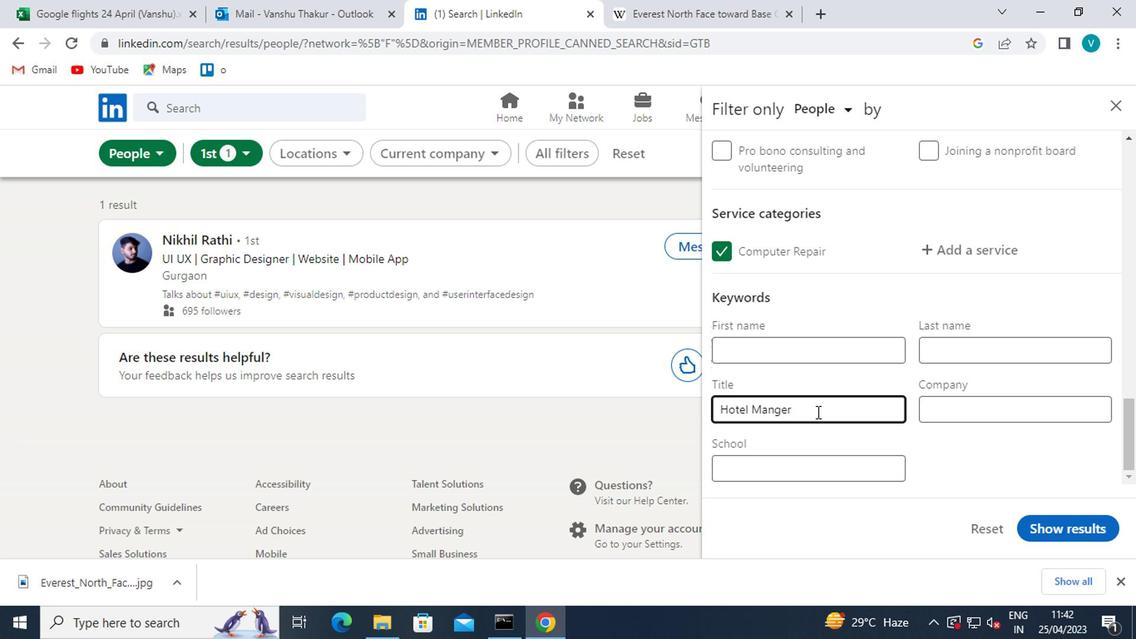 
Action: Mouse moved to (1040, 530)
Screenshot: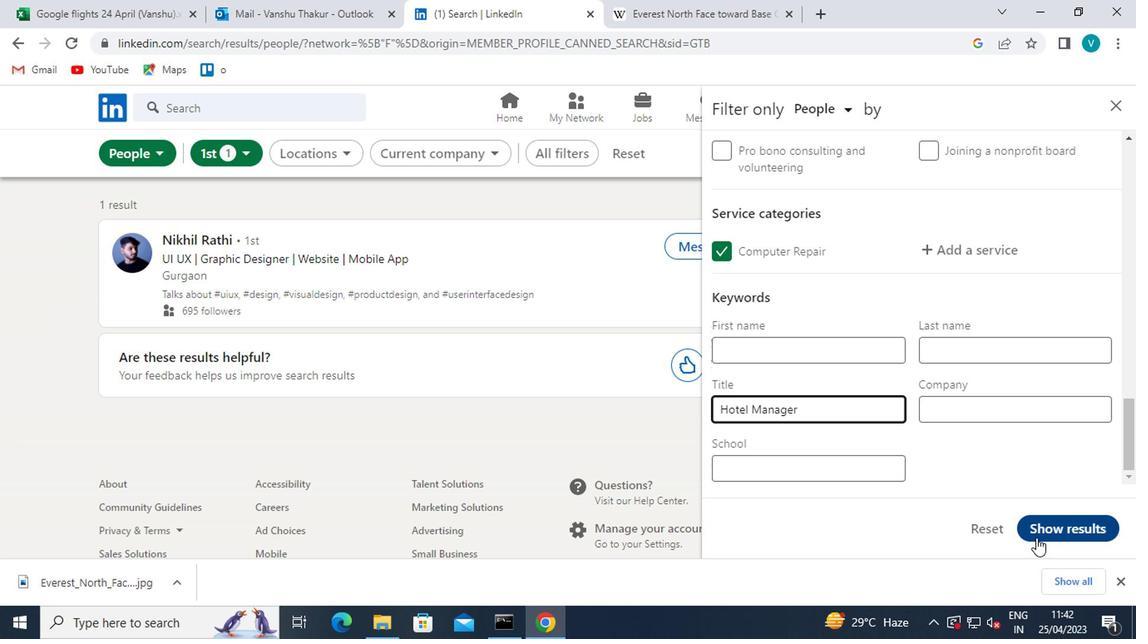 
Action: Mouse pressed left at (1040, 530)
Screenshot: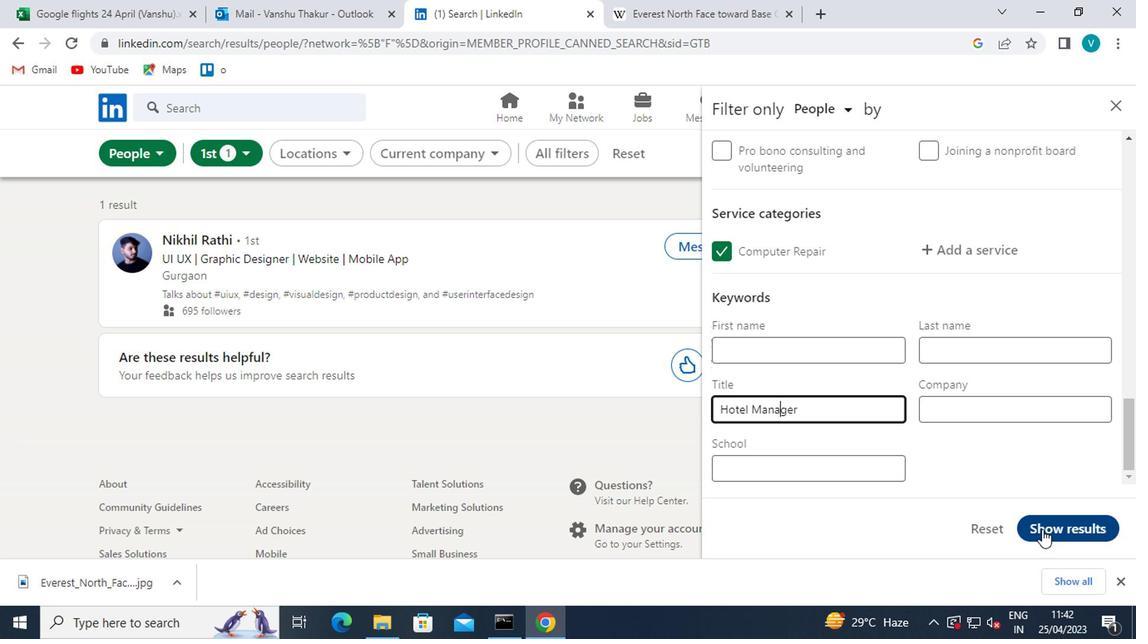 
